 Task: Find connections with filter location San Bartolomé de Tirajana with filter topic #Lawwith filter profile language English with filter current company Usha International with filter school Kota Open University with filter industry Transportation, Logistics, Supply Chain and Storage with filter service category Trade Shows with filter keywords title Sales Analyst
Action: Mouse moved to (487, 55)
Screenshot: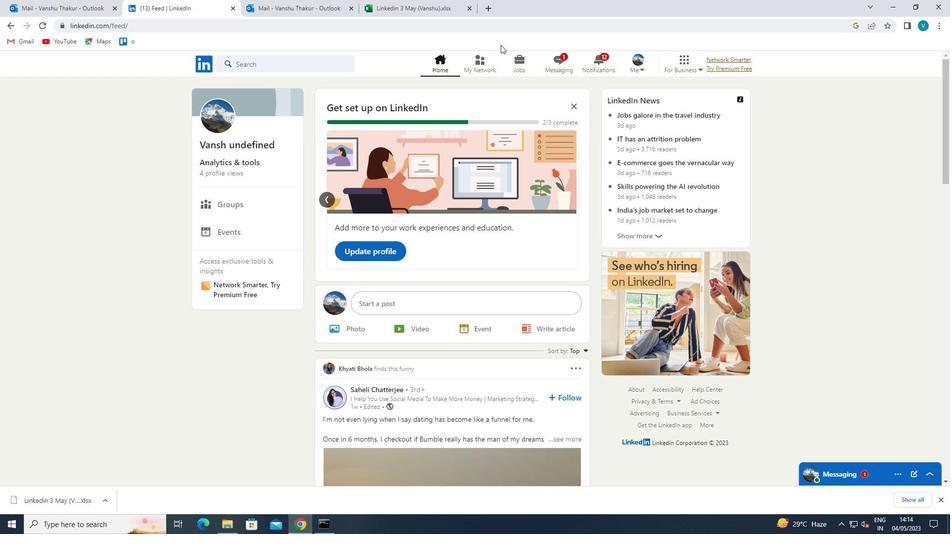 
Action: Mouse pressed left at (487, 55)
Screenshot: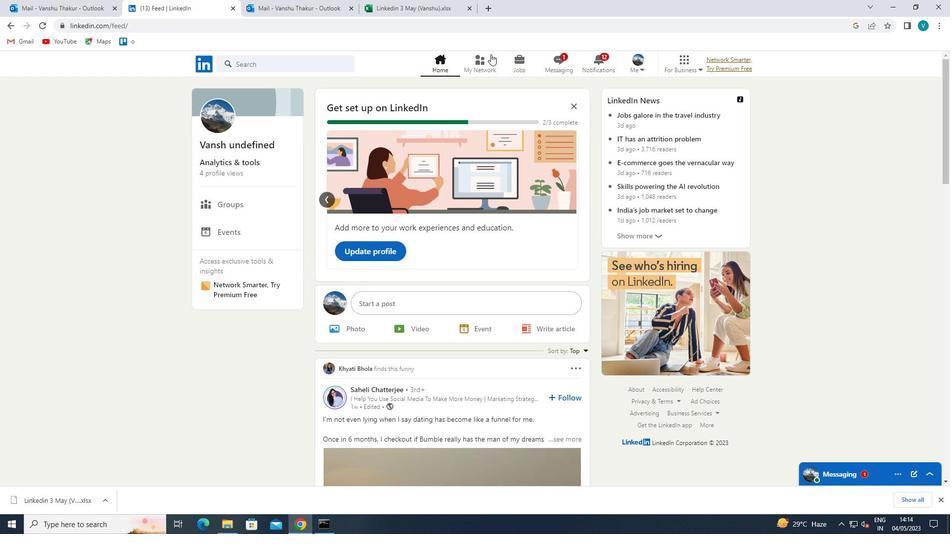 
Action: Mouse moved to (257, 121)
Screenshot: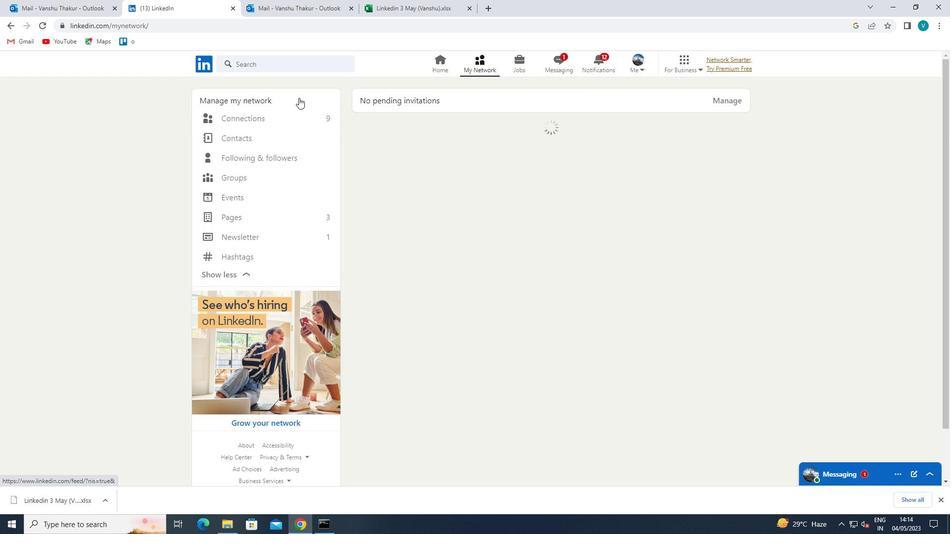 
Action: Mouse pressed left at (257, 121)
Screenshot: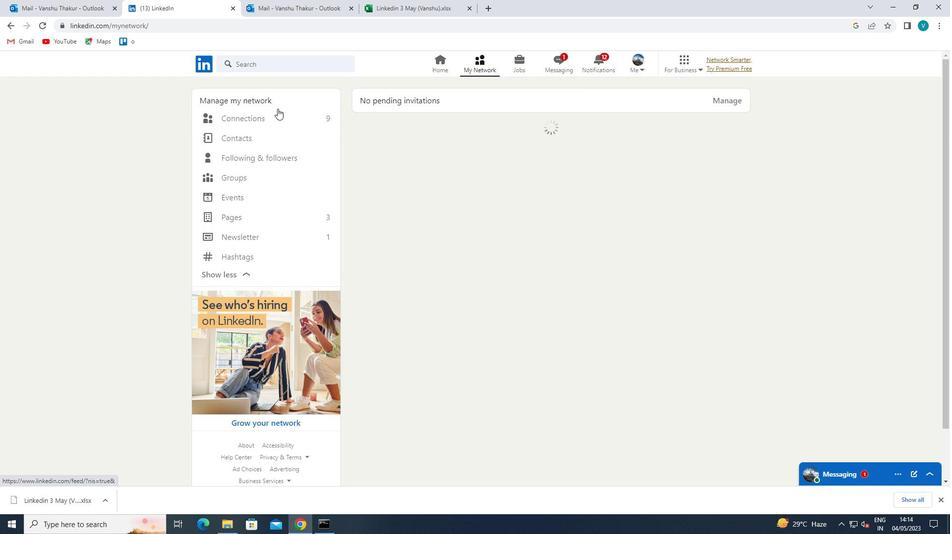 
Action: Mouse moved to (534, 120)
Screenshot: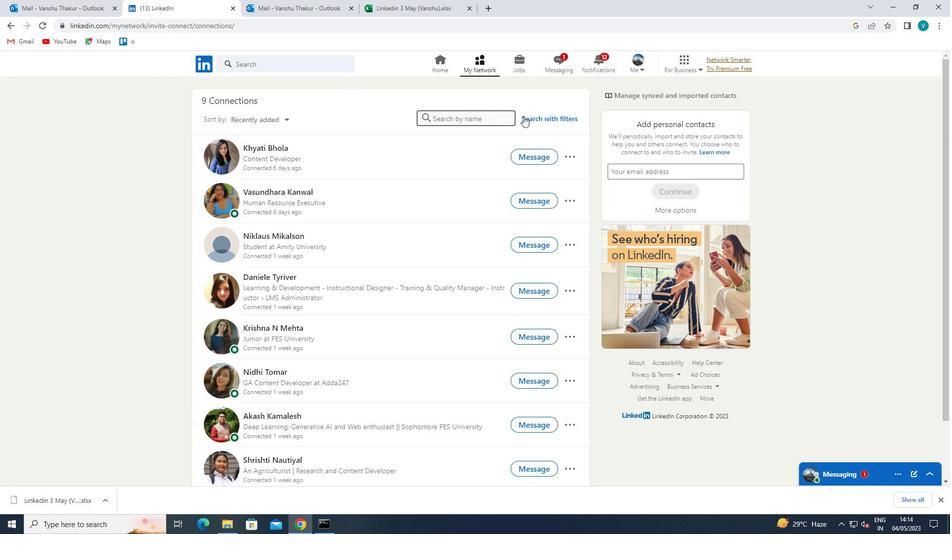 
Action: Mouse pressed left at (534, 120)
Screenshot: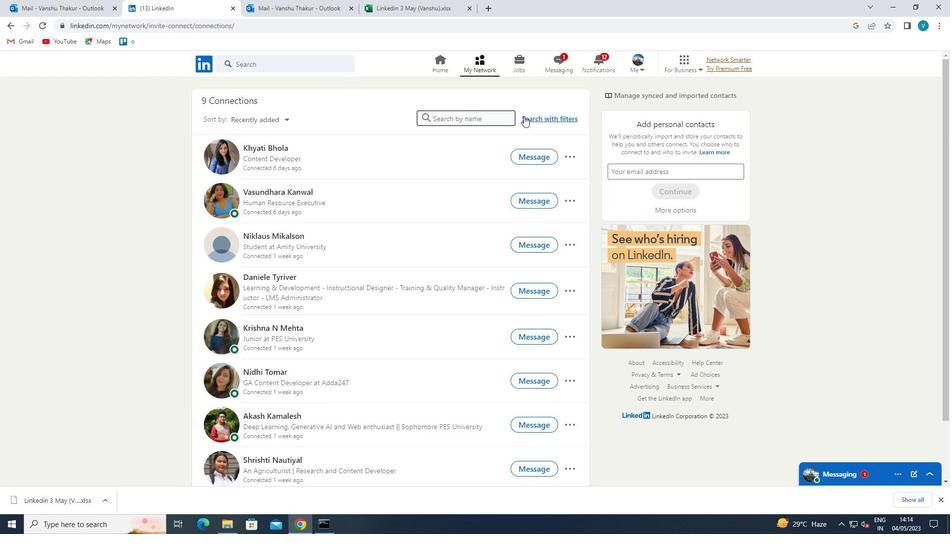 
Action: Mouse moved to (479, 94)
Screenshot: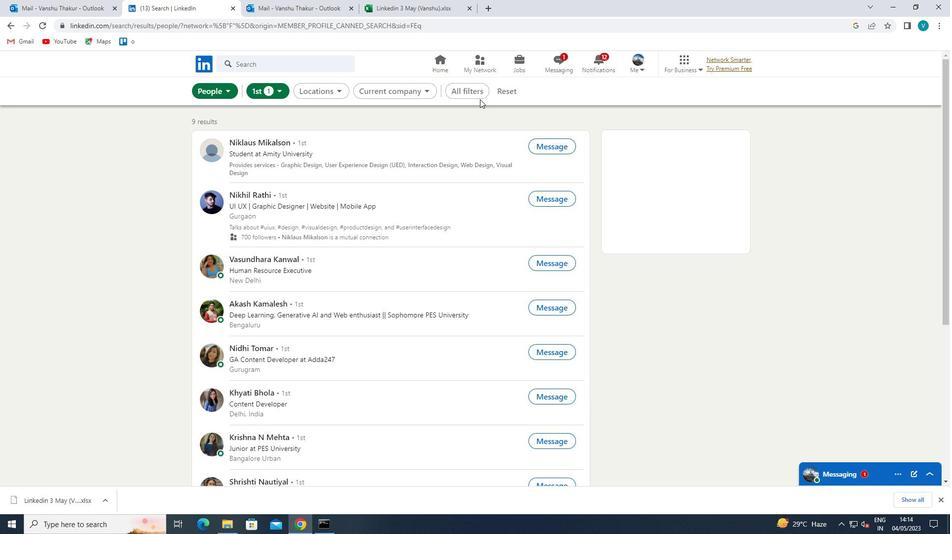
Action: Mouse pressed left at (479, 94)
Screenshot: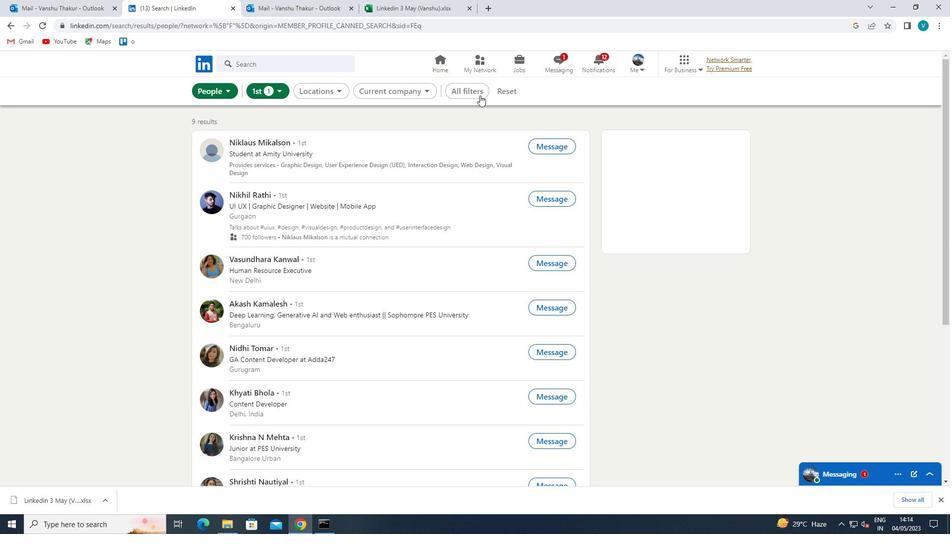 
Action: Mouse moved to (776, 261)
Screenshot: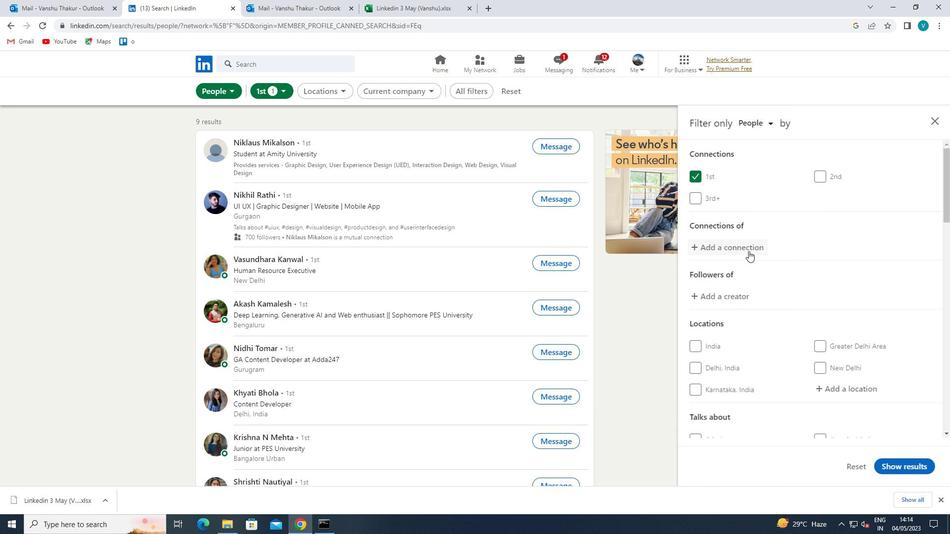 
Action: Mouse scrolled (776, 260) with delta (0, 0)
Screenshot: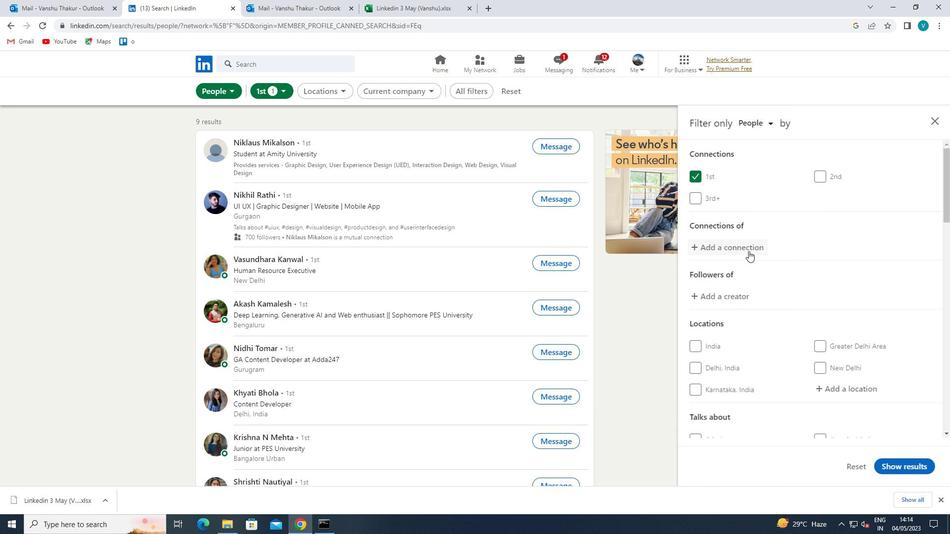 
Action: Mouse moved to (782, 264)
Screenshot: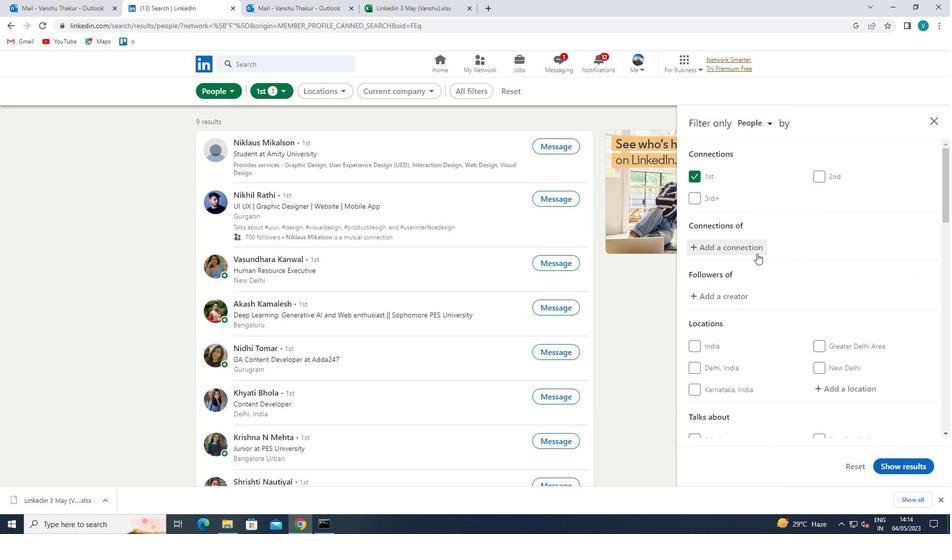 
Action: Mouse scrolled (782, 264) with delta (0, 0)
Screenshot: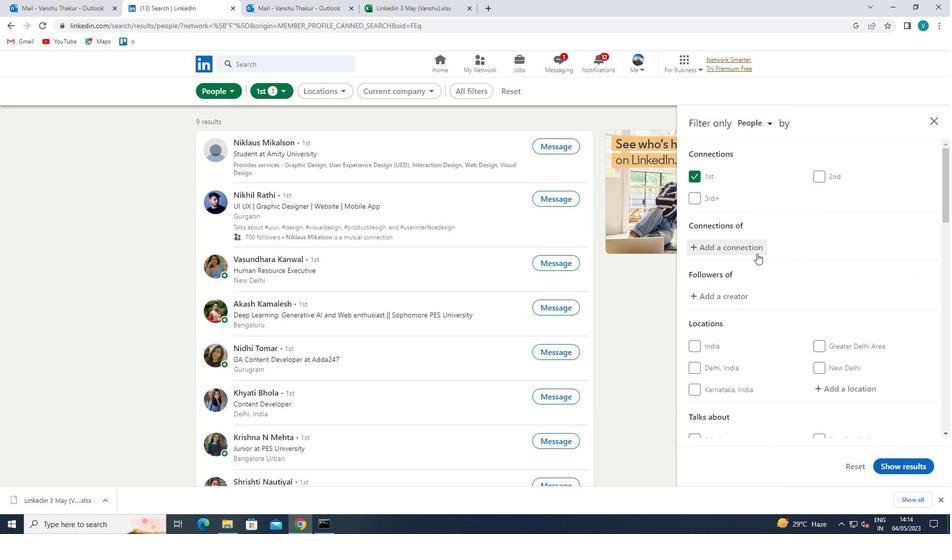 
Action: Mouse moved to (831, 296)
Screenshot: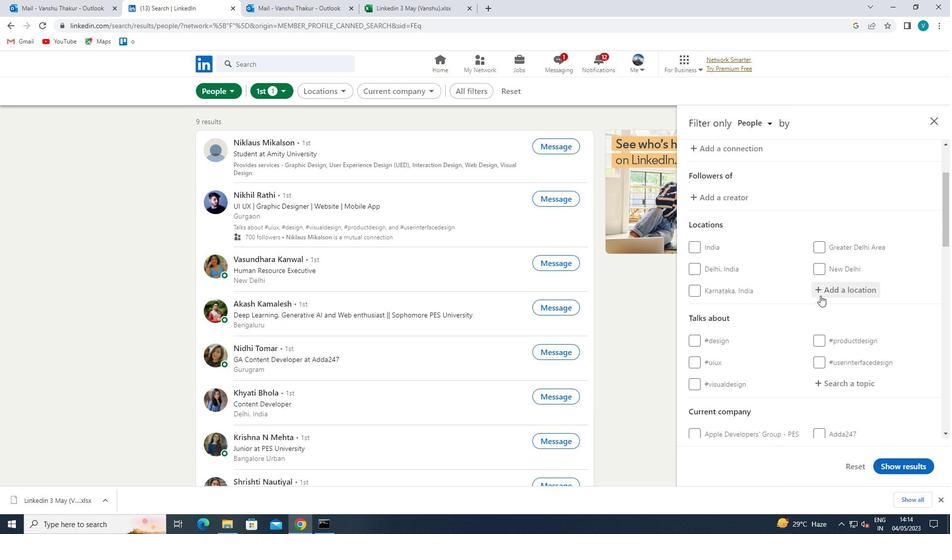 
Action: Mouse pressed left at (831, 296)
Screenshot: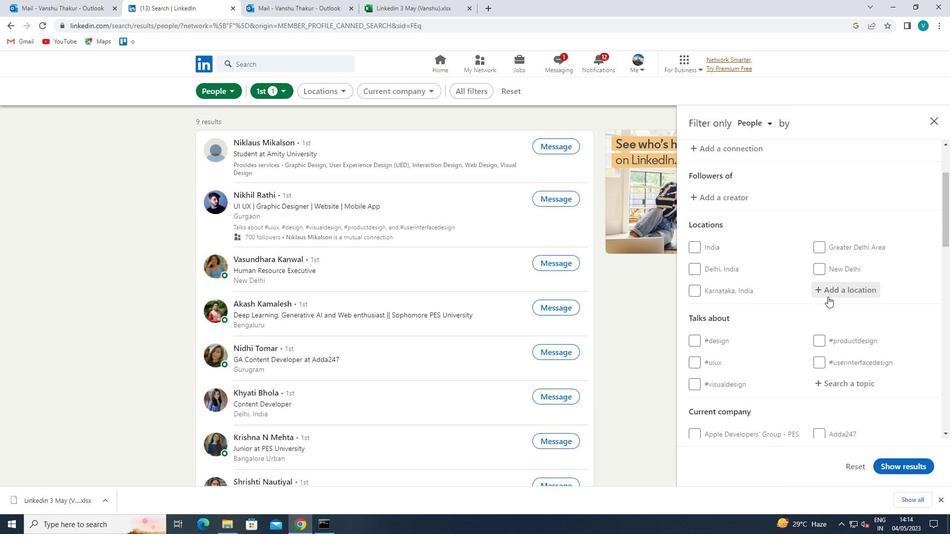
Action: Mouse moved to (774, 256)
Screenshot: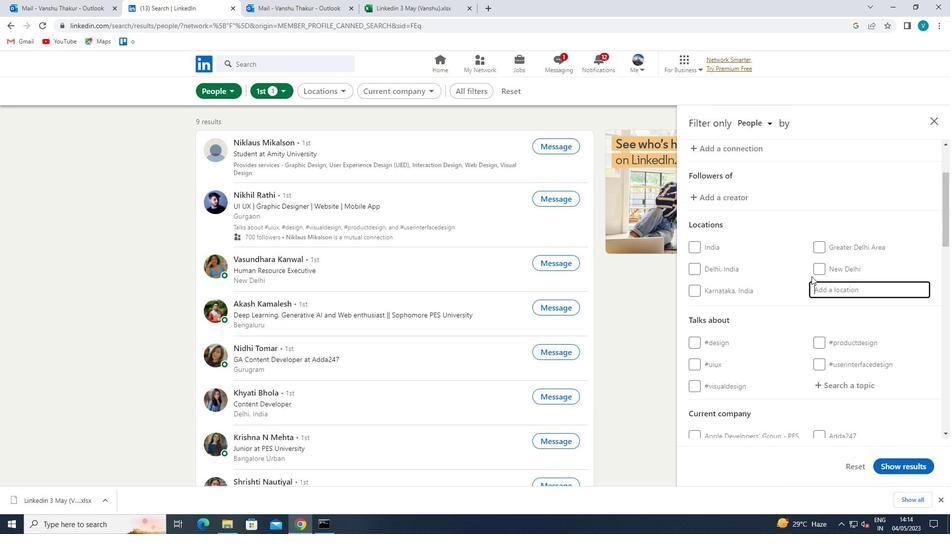 
Action: Key pressed <Key.shift>SAN<Key.space><Key.shift>BARTOLOME
Screenshot: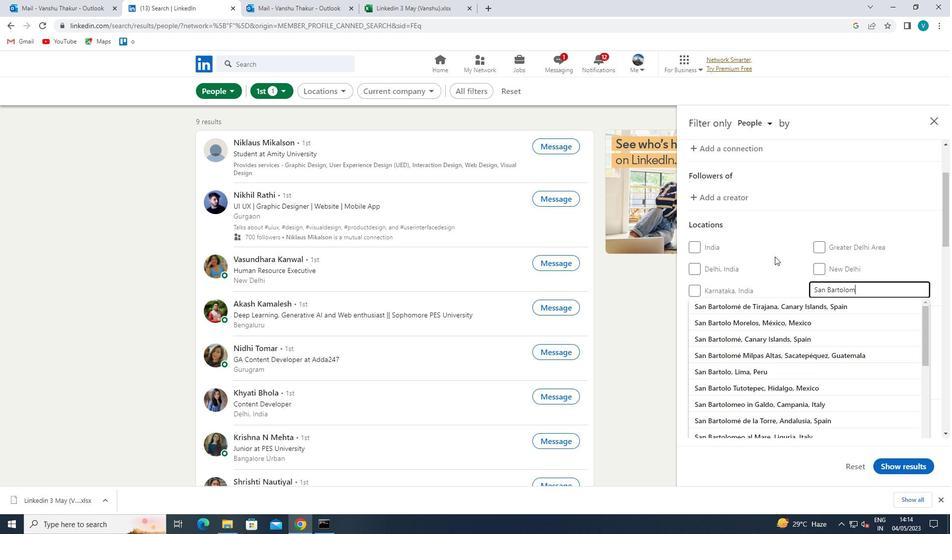 
Action: Mouse moved to (765, 302)
Screenshot: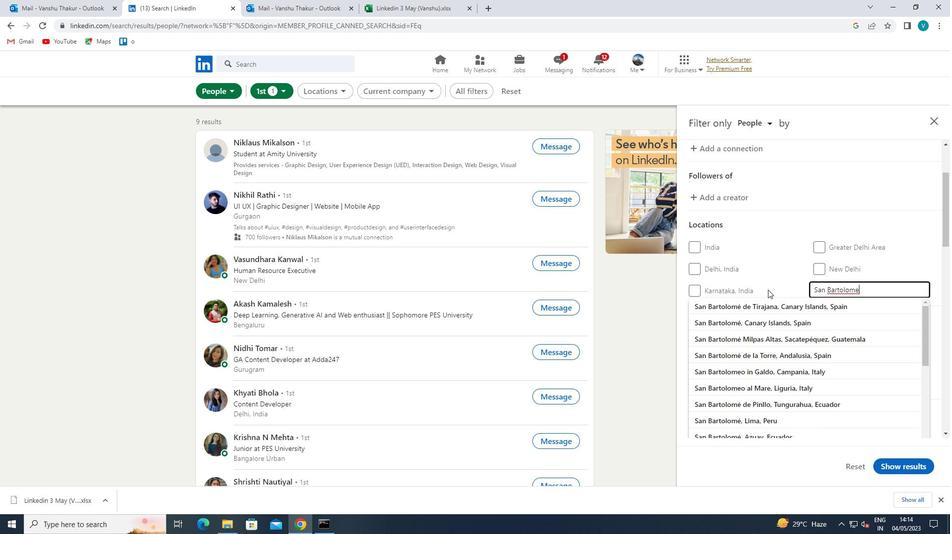 
Action: Mouse pressed left at (765, 302)
Screenshot: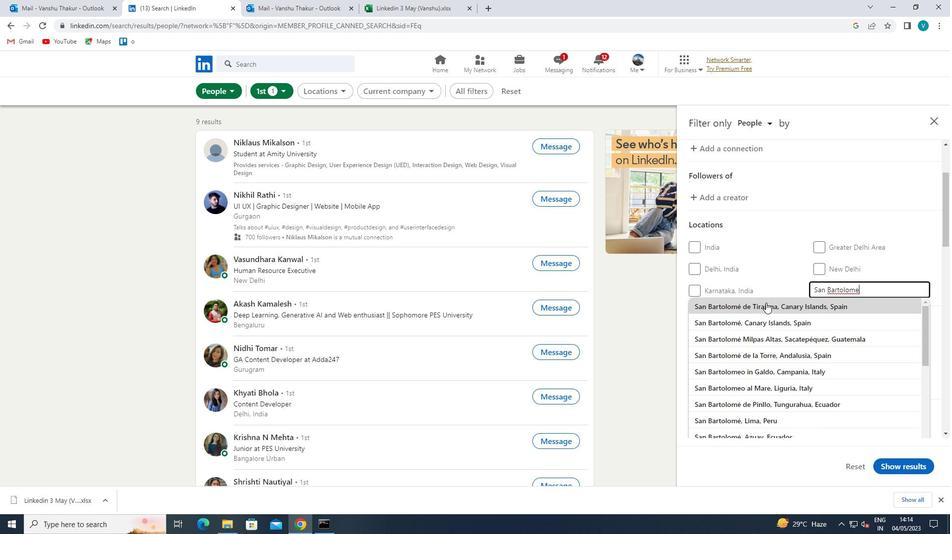 
Action: Mouse moved to (778, 306)
Screenshot: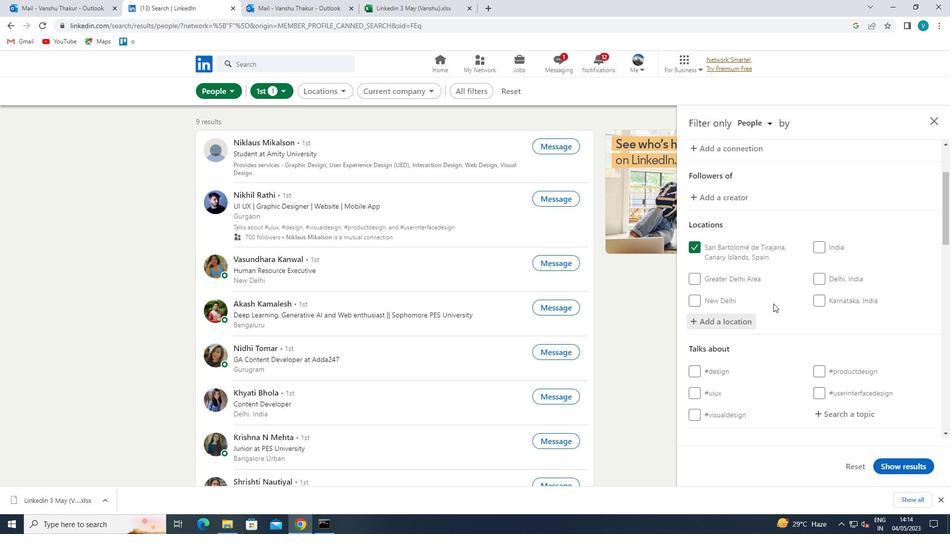 
Action: Mouse scrolled (778, 305) with delta (0, 0)
Screenshot: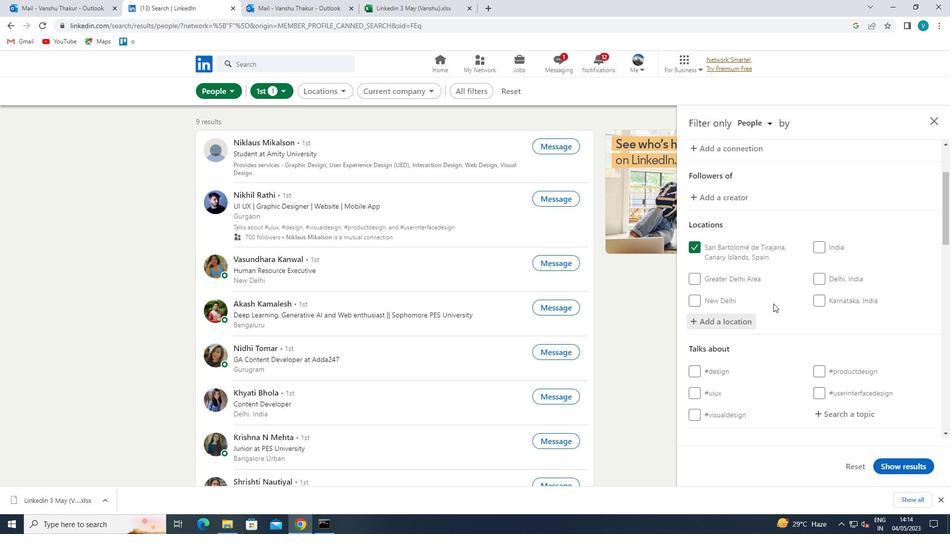 
Action: Mouse moved to (782, 308)
Screenshot: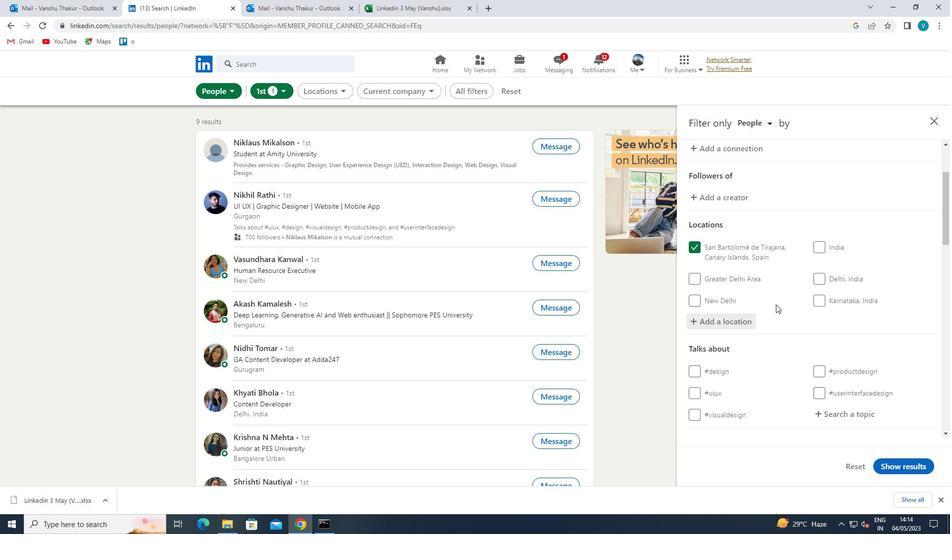 
Action: Mouse scrolled (782, 308) with delta (0, 0)
Screenshot: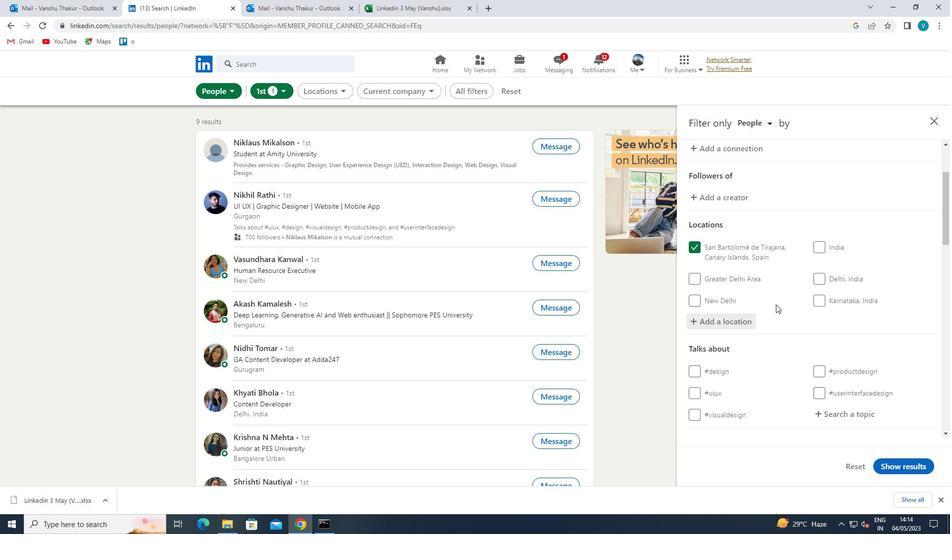 
Action: Mouse moved to (841, 318)
Screenshot: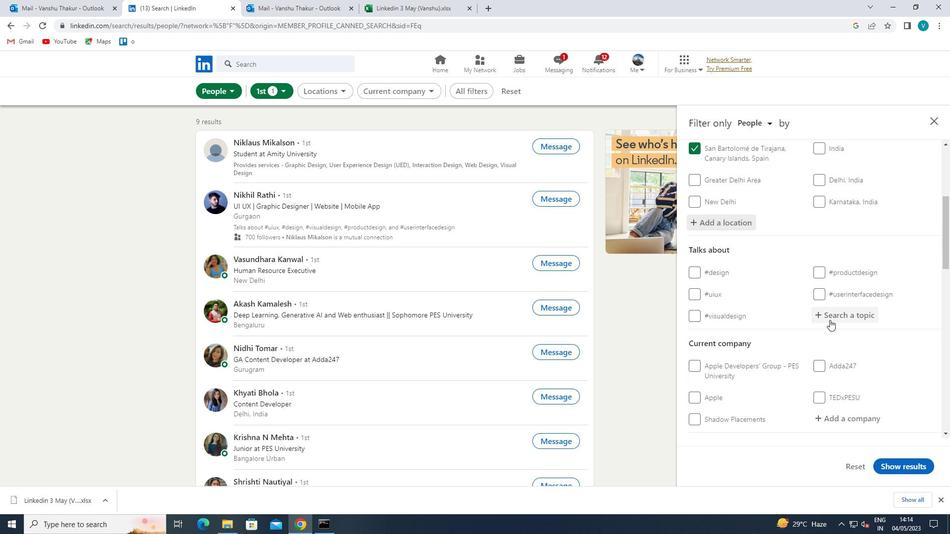 
Action: Mouse pressed left at (841, 318)
Screenshot: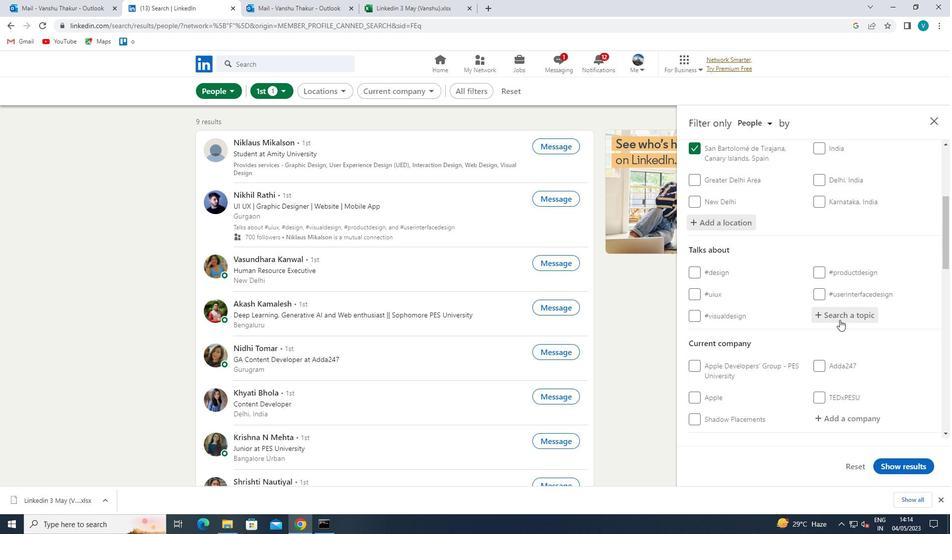 
Action: Mouse moved to (818, 304)
Screenshot: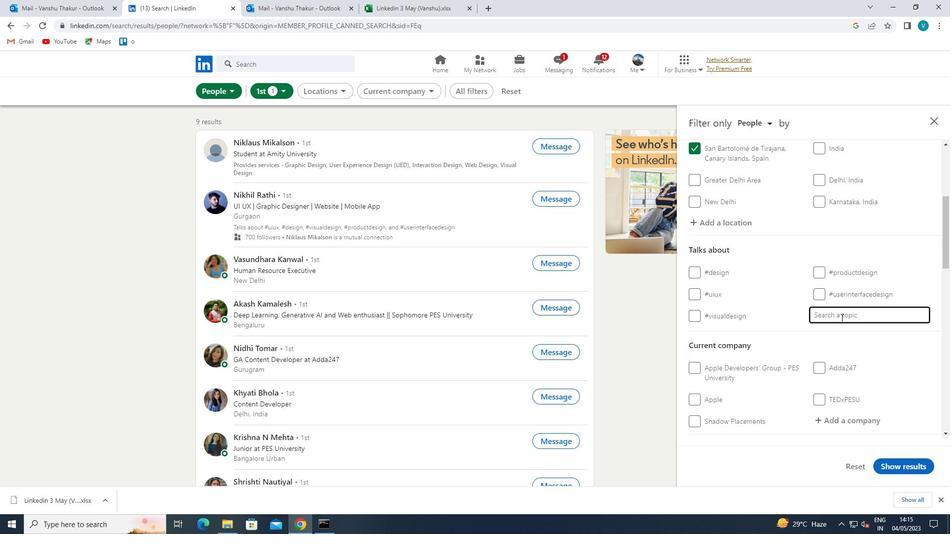 
Action: Key pressed <Key.shift>LAW
Screenshot: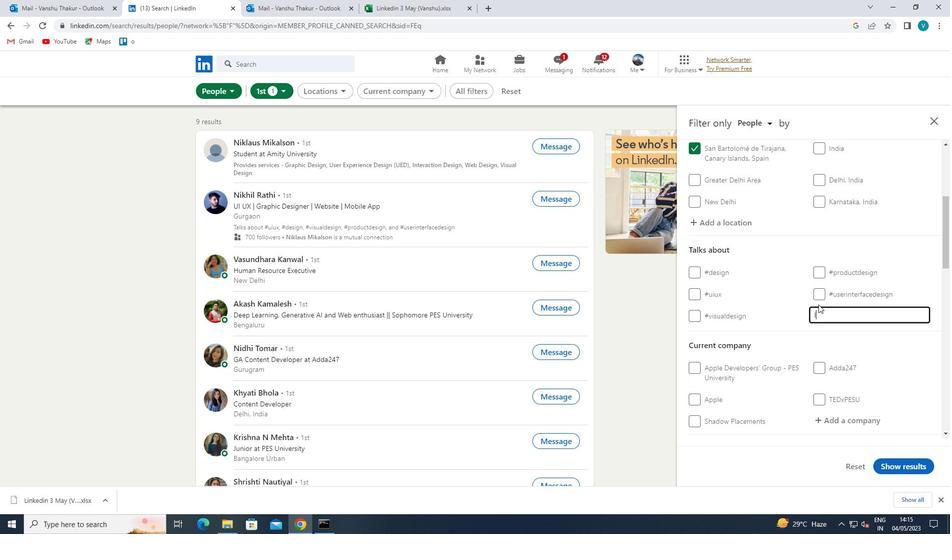 
Action: Mouse moved to (750, 325)
Screenshot: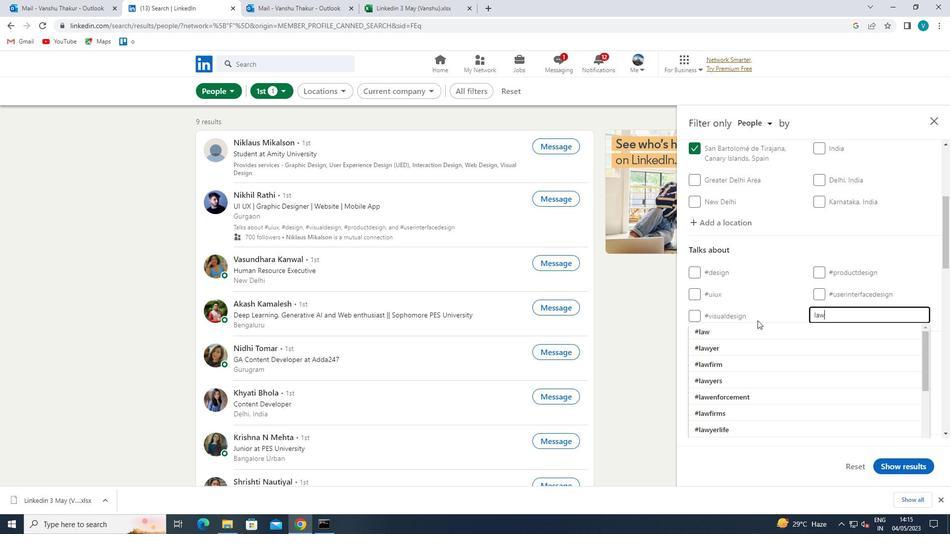 
Action: Mouse pressed left at (750, 325)
Screenshot: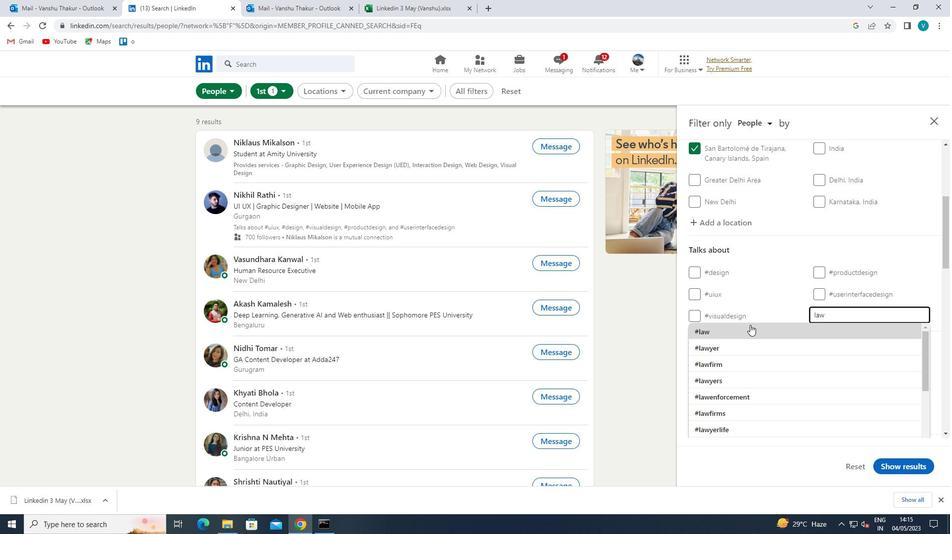 
Action: Mouse moved to (751, 325)
Screenshot: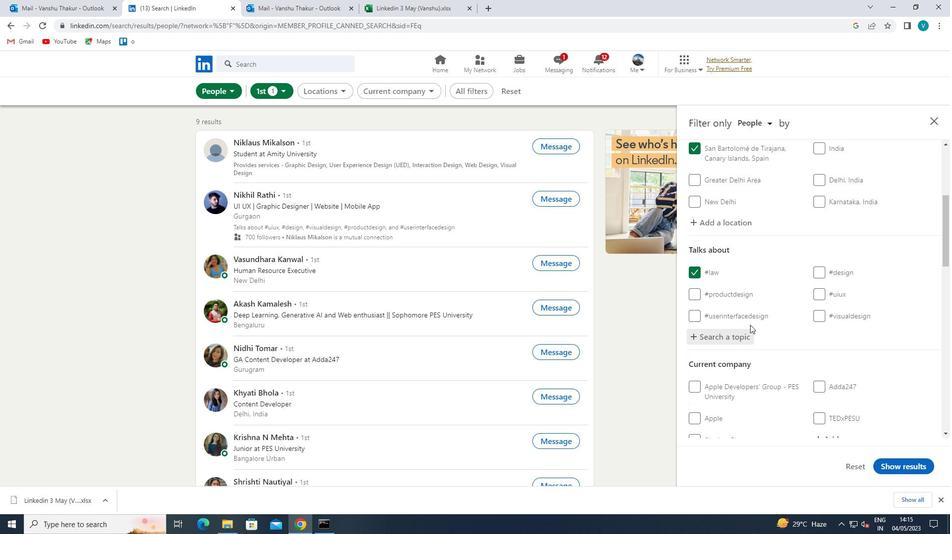 
Action: Mouse scrolled (751, 324) with delta (0, 0)
Screenshot: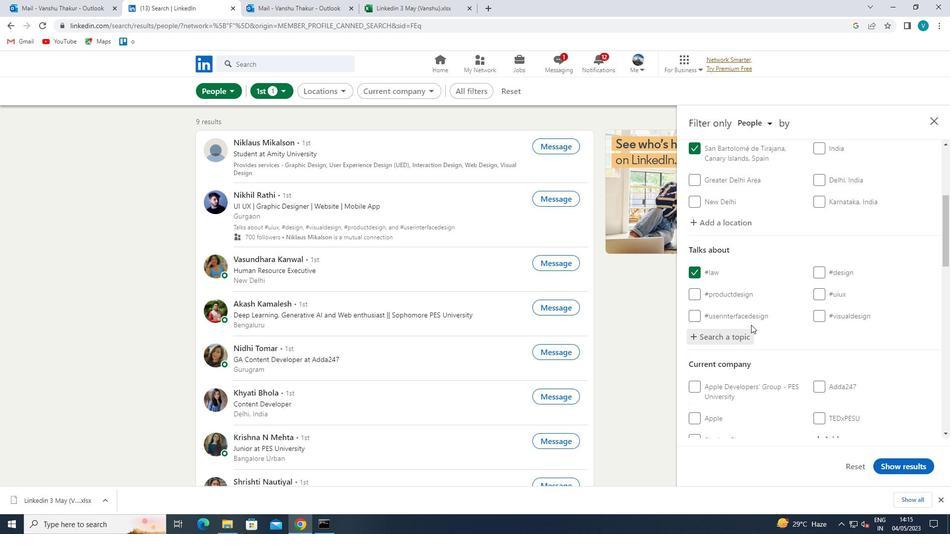 
Action: Mouse scrolled (751, 324) with delta (0, 0)
Screenshot: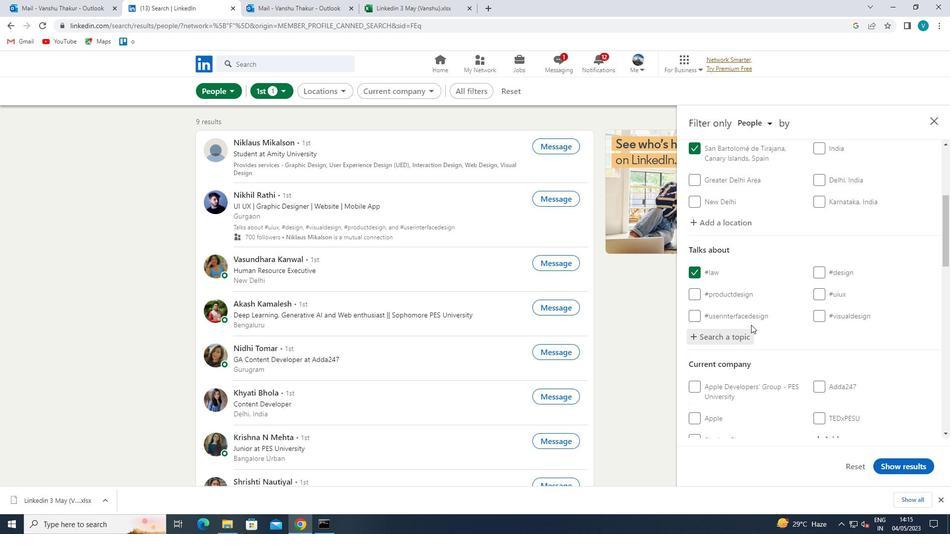 
Action: Mouse scrolled (751, 324) with delta (0, 0)
Screenshot: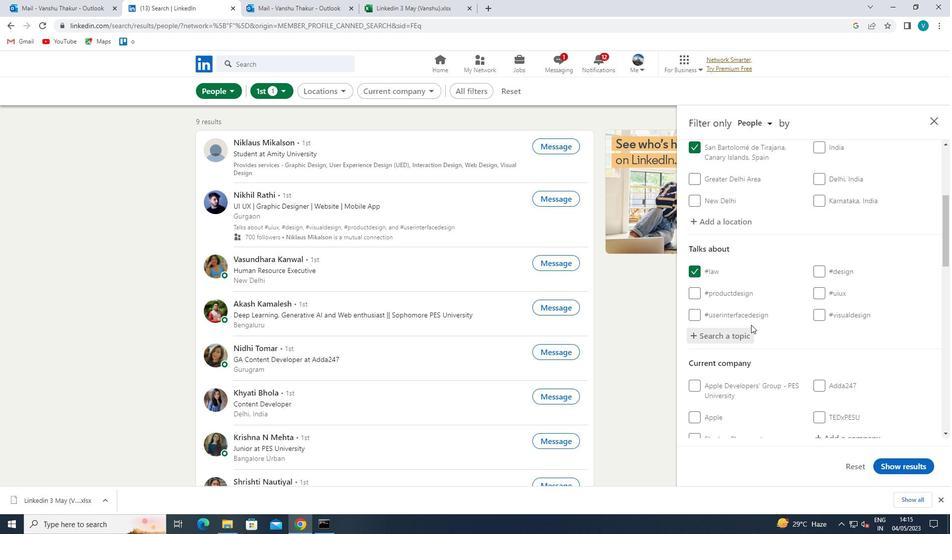 
Action: Mouse scrolled (751, 324) with delta (0, 0)
Screenshot: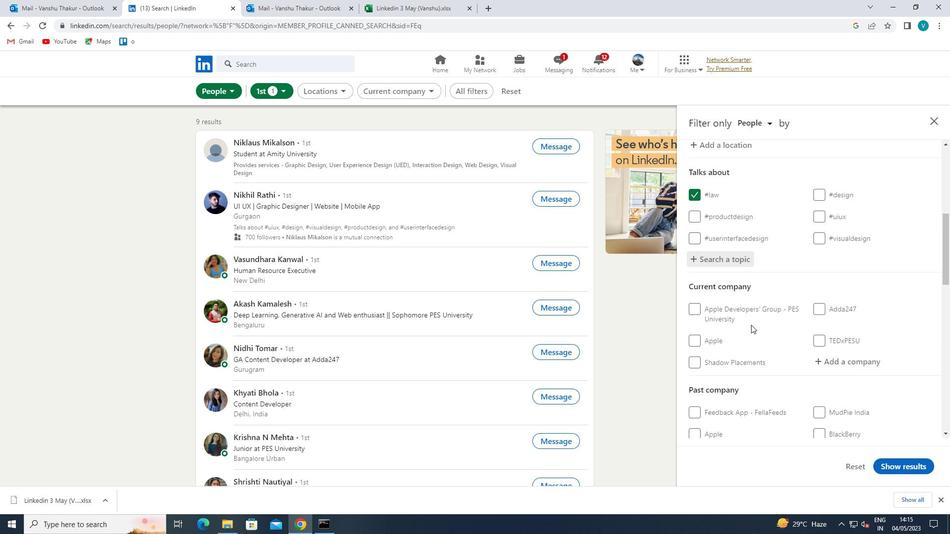 
Action: Mouse scrolled (751, 324) with delta (0, 0)
Screenshot: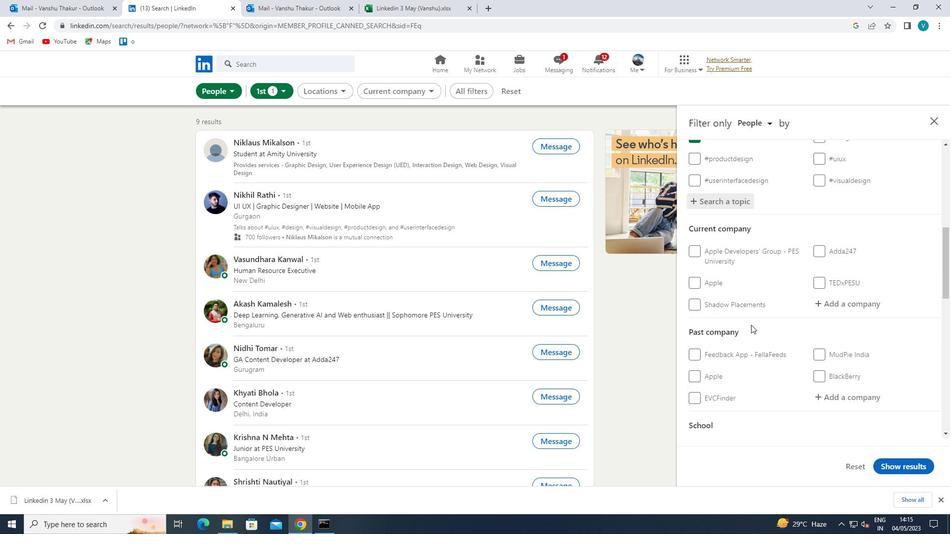 
Action: Mouse scrolled (751, 324) with delta (0, 0)
Screenshot: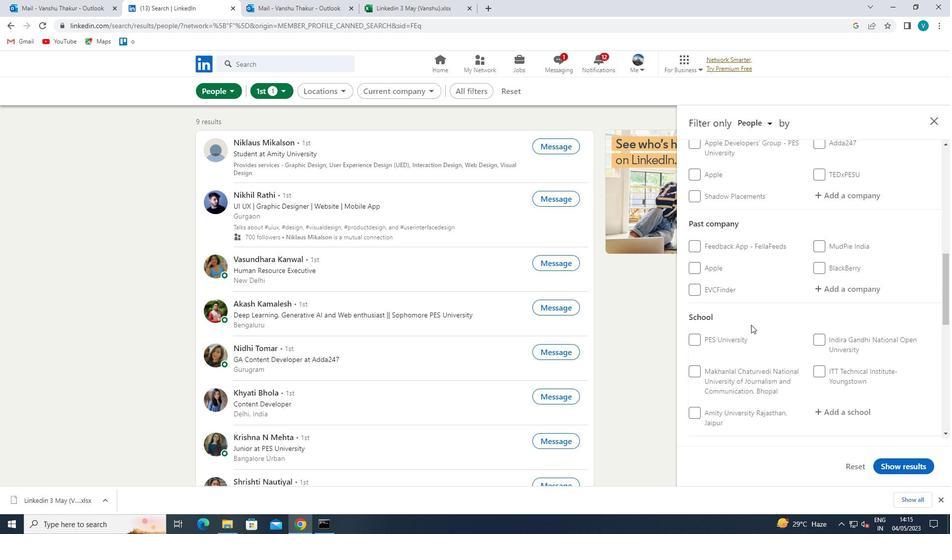 
Action: Mouse scrolled (751, 324) with delta (0, 0)
Screenshot: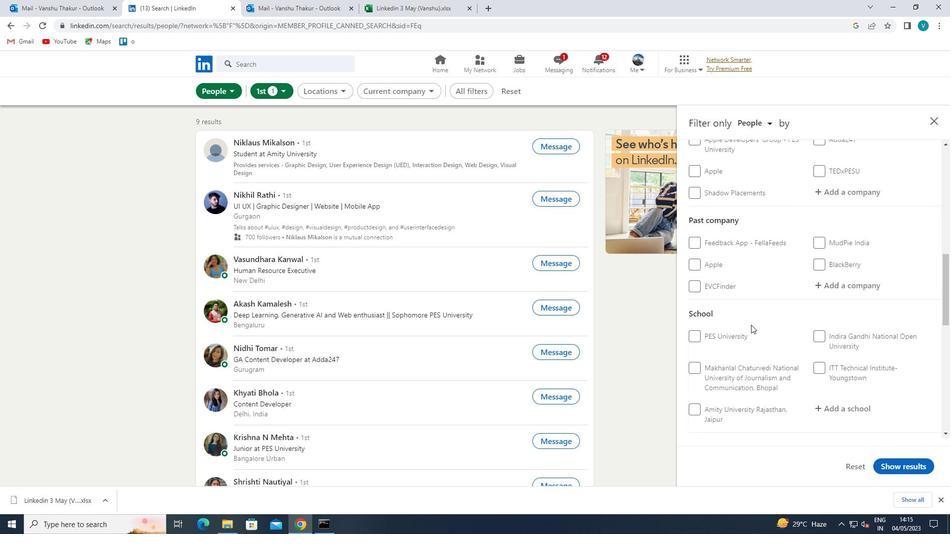 
Action: Mouse scrolled (751, 324) with delta (0, 0)
Screenshot: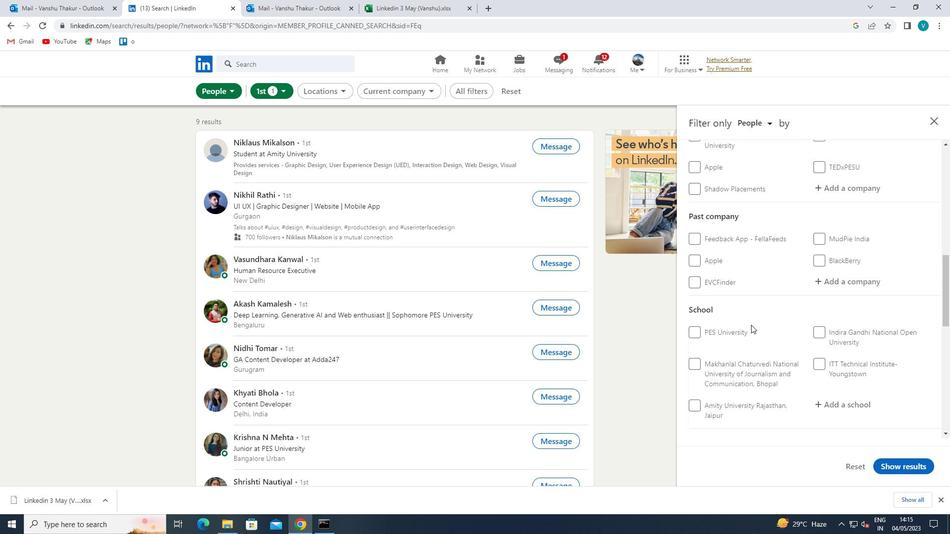 
Action: Mouse moved to (737, 346)
Screenshot: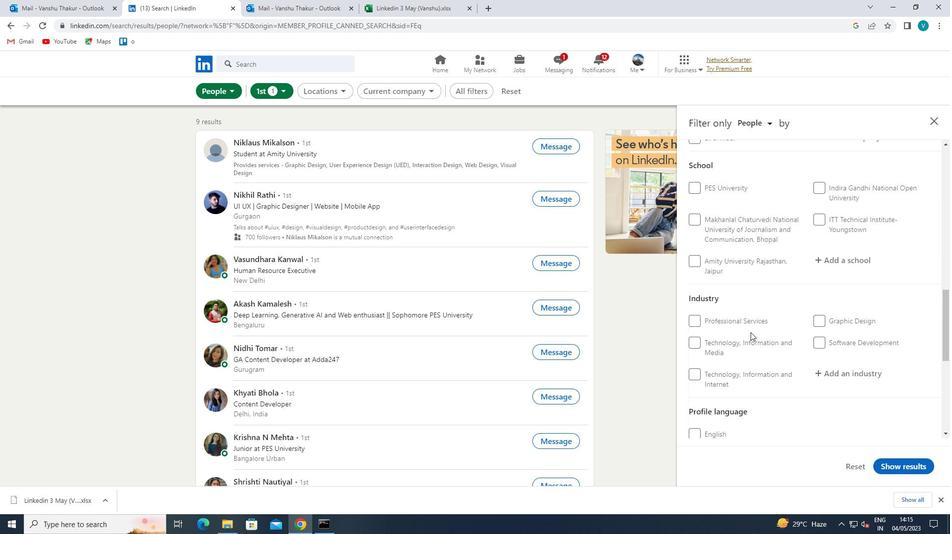 
Action: Mouse scrolled (737, 345) with delta (0, 0)
Screenshot: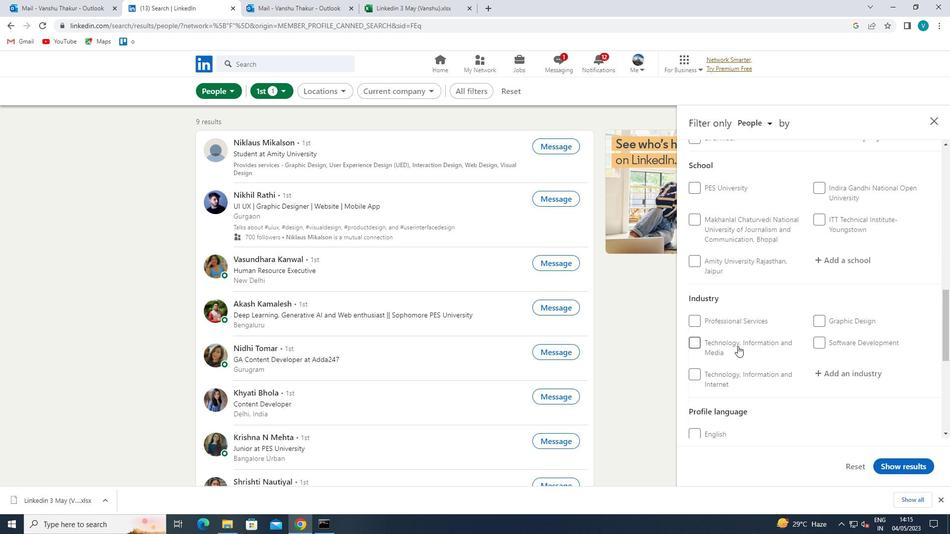 
Action: Mouse scrolled (737, 345) with delta (0, 0)
Screenshot: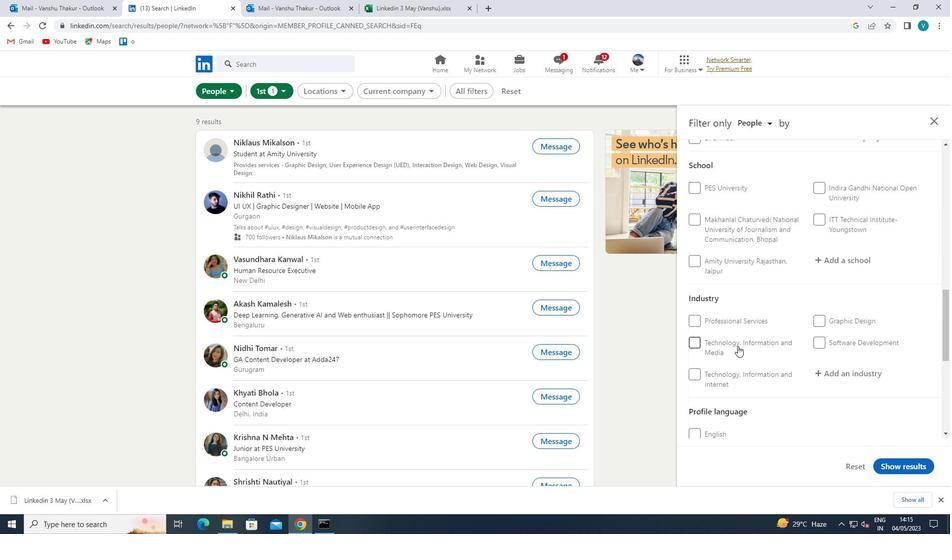 
Action: Mouse moved to (696, 335)
Screenshot: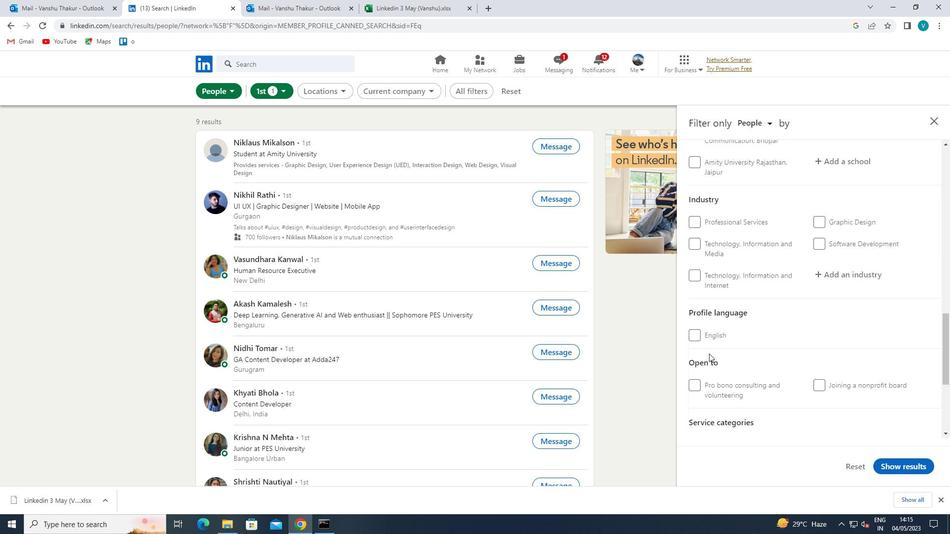 
Action: Mouse pressed left at (696, 335)
Screenshot: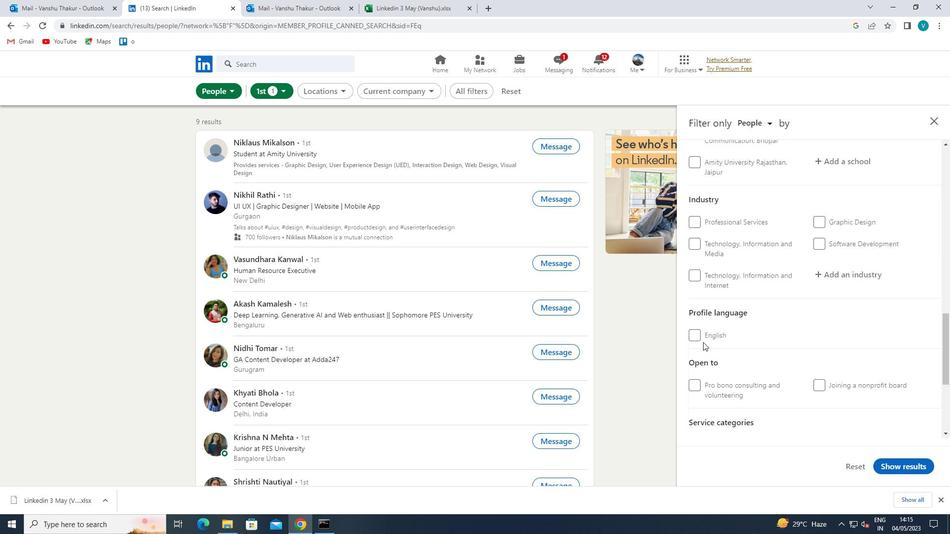 
Action: Mouse moved to (802, 347)
Screenshot: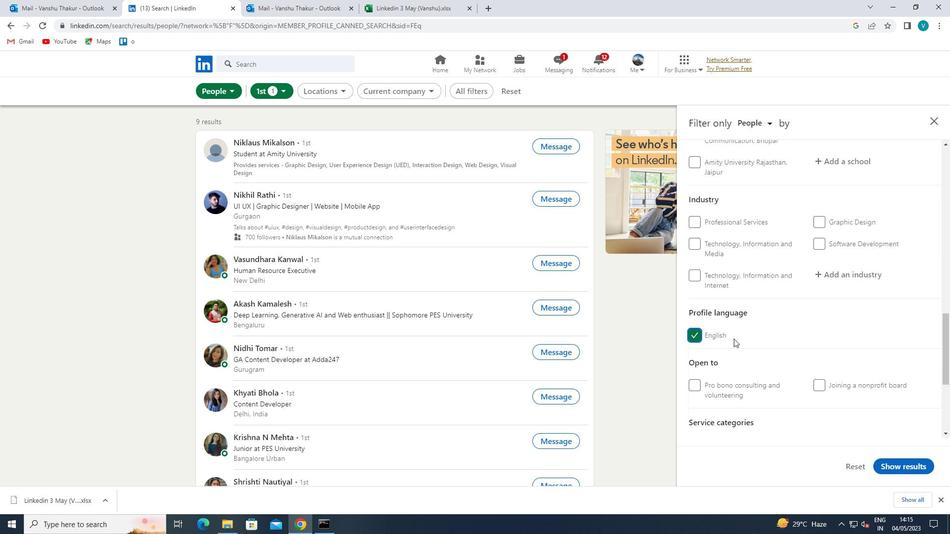 
Action: Mouse scrolled (802, 348) with delta (0, 0)
Screenshot: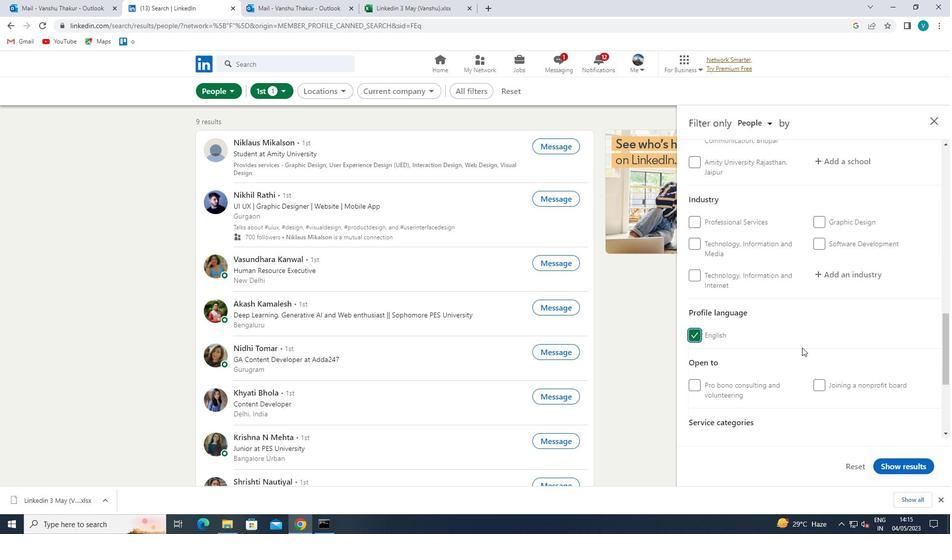 
Action: Mouse scrolled (802, 348) with delta (0, 0)
Screenshot: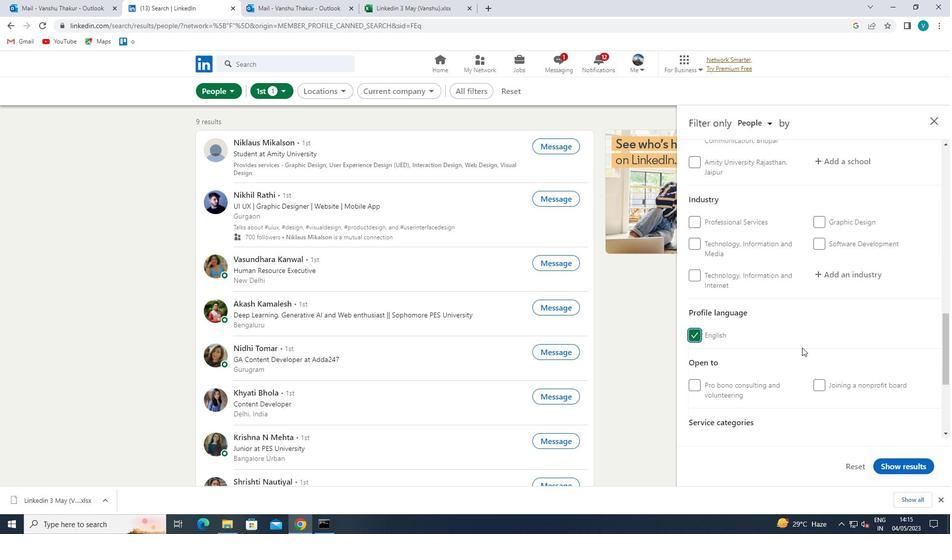 
Action: Mouse moved to (802, 347)
Screenshot: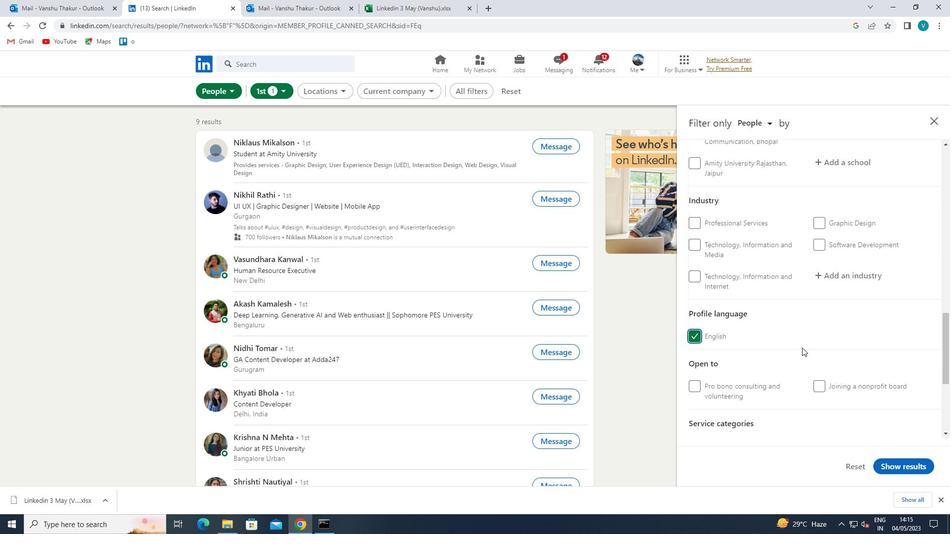 
Action: Mouse scrolled (802, 348) with delta (0, 0)
Screenshot: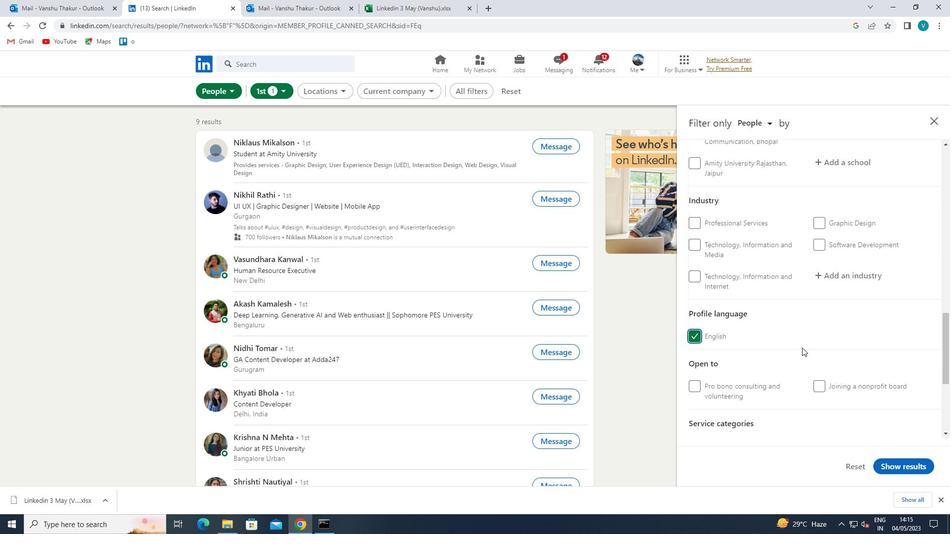 
Action: Mouse scrolled (802, 348) with delta (0, 0)
Screenshot: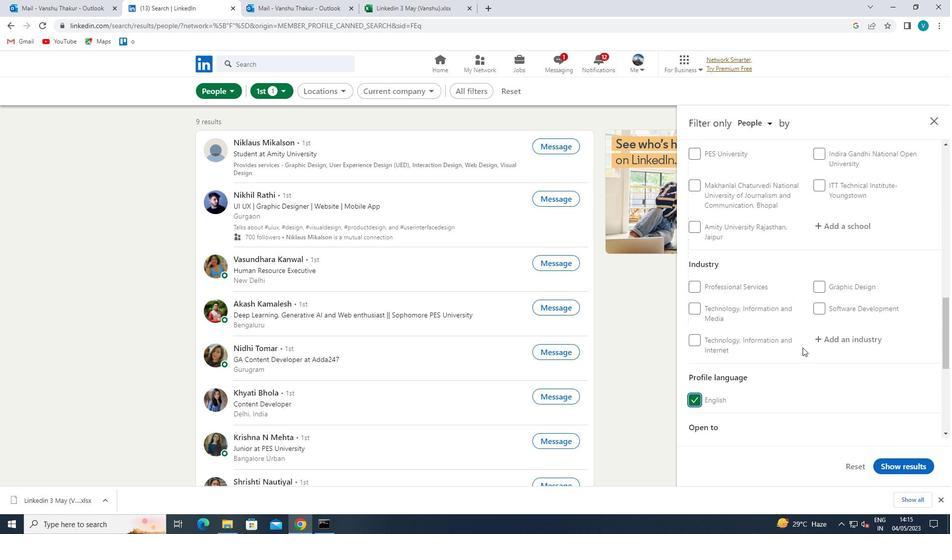 
Action: Mouse scrolled (802, 348) with delta (0, 0)
Screenshot: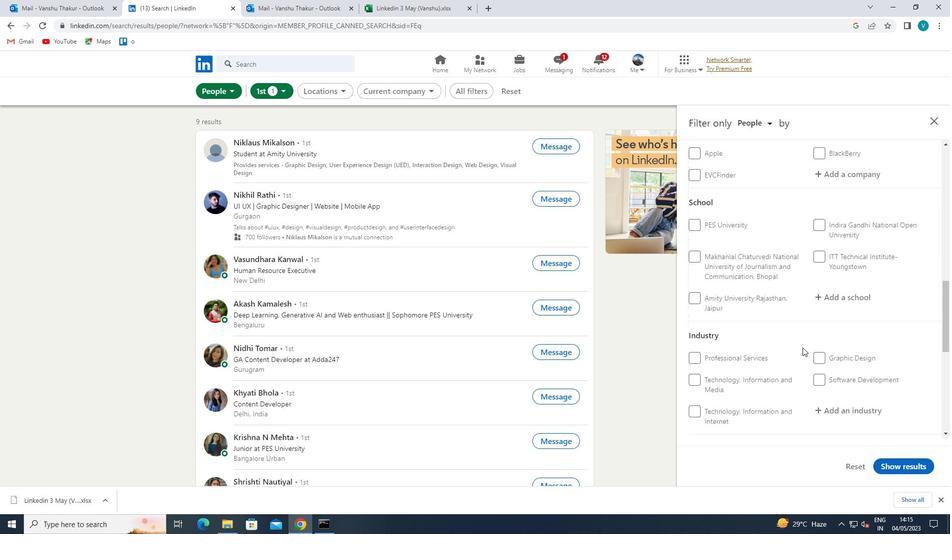 
Action: Mouse scrolled (802, 348) with delta (0, 0)
Screenshot: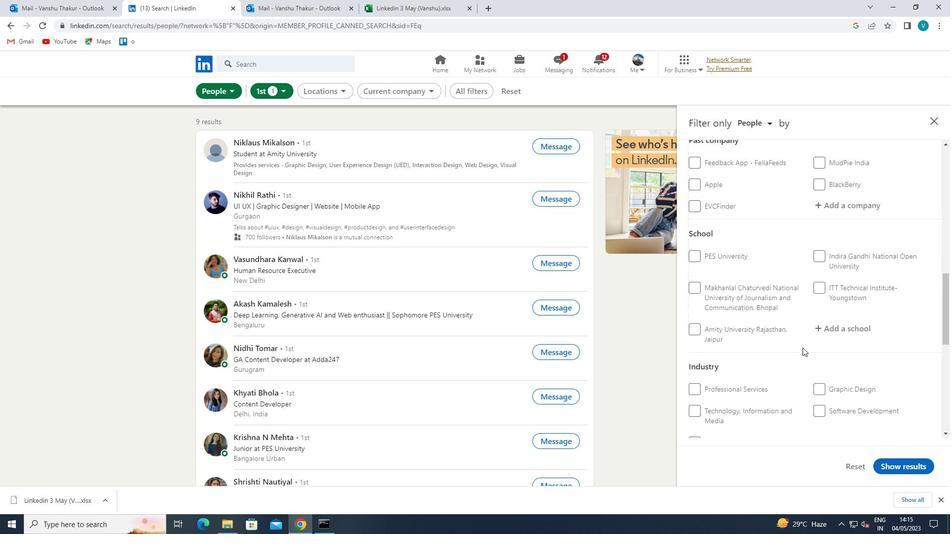 
Action: Mouse moved to (858, 238)
Screenshot: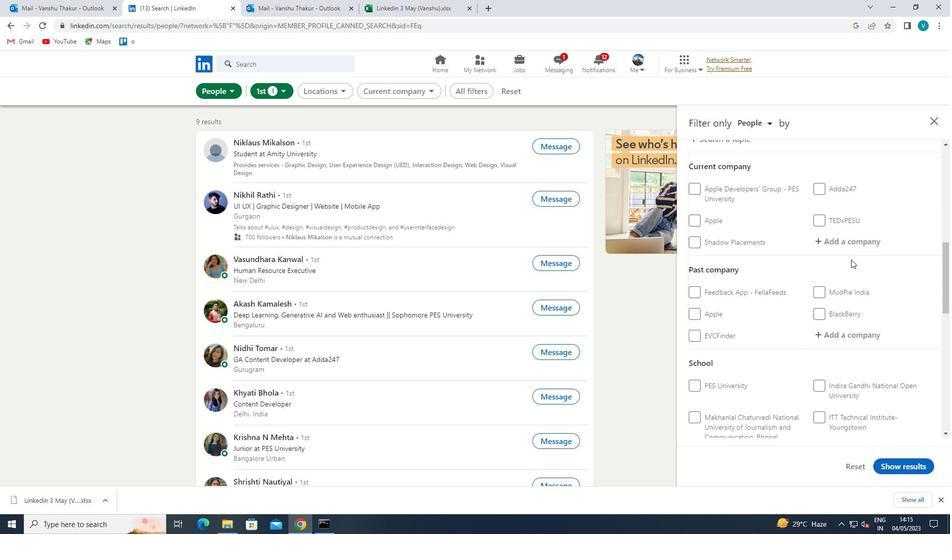 
Action: Mouse pressed left at (858, 238)
Screenshot: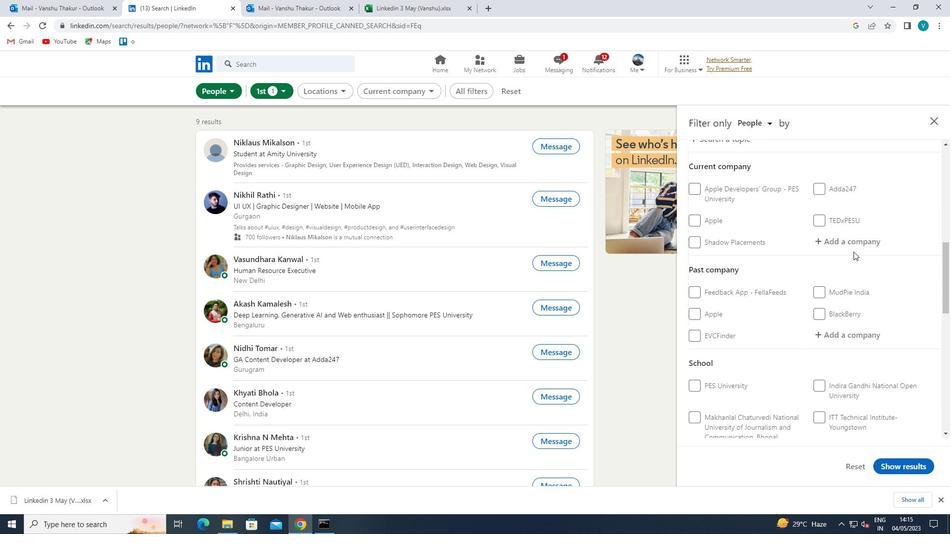 
Action: Mouse moved to (794, 203)
Screenshot: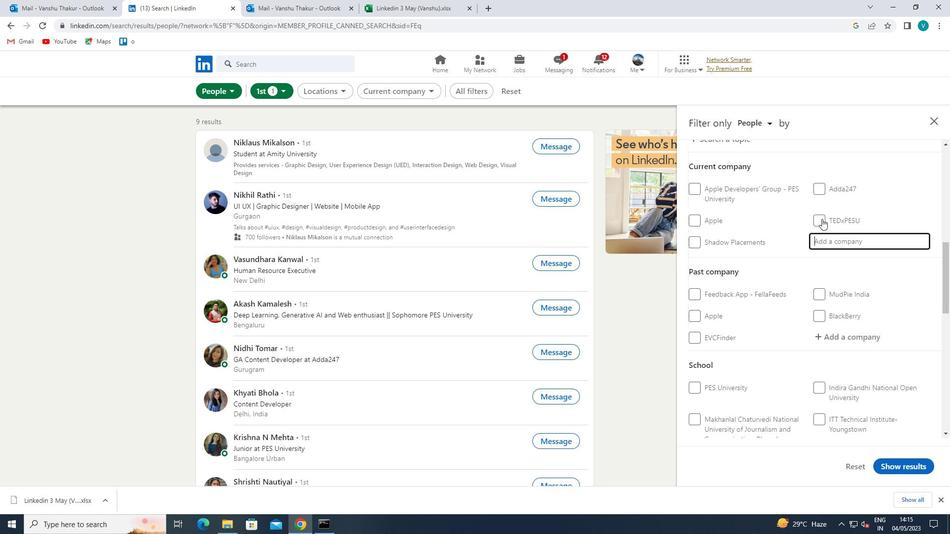 
Action: Key pressed <Key.shift>USHAB<Key.backspace><Key.space>
Screenshot: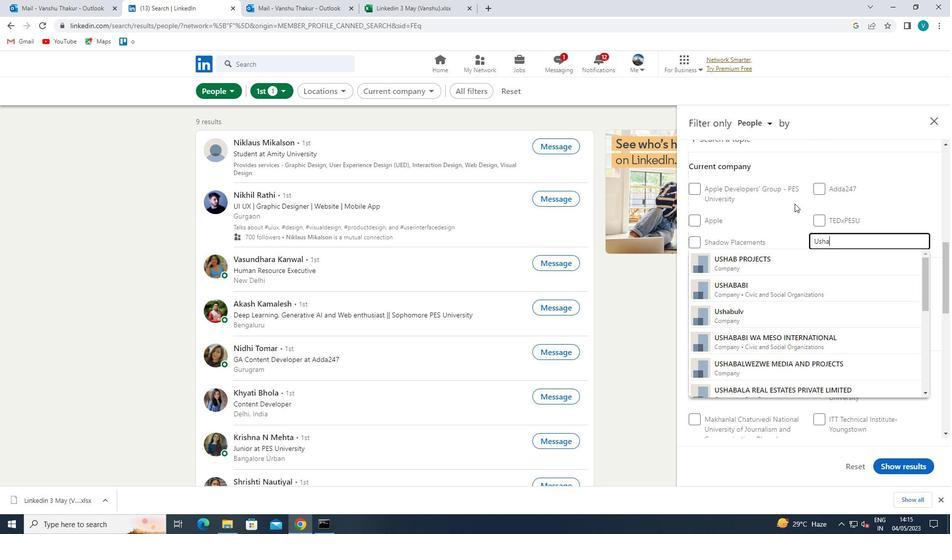 
Action: Mouse moved to (790, 262)
Screenshot: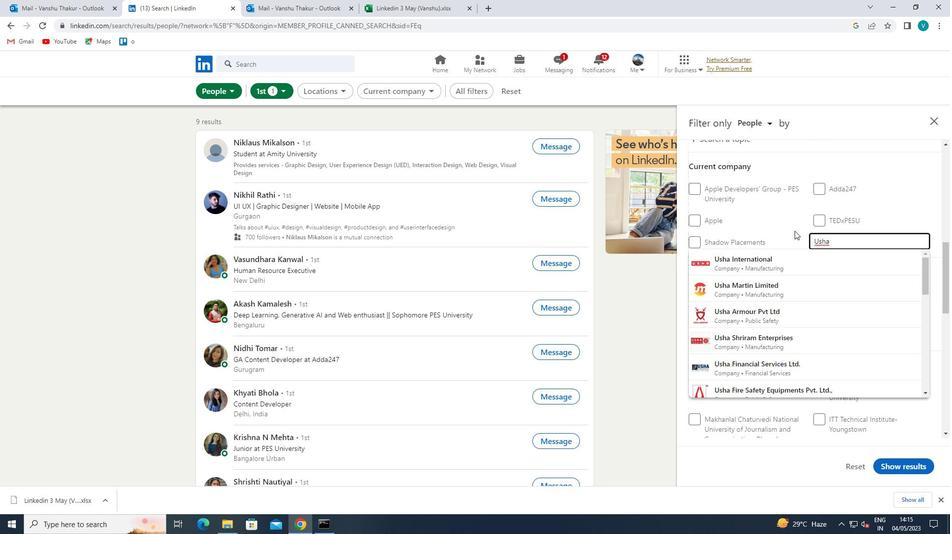 
Action: Mouse pressed left at (790, 262)
Screenshot: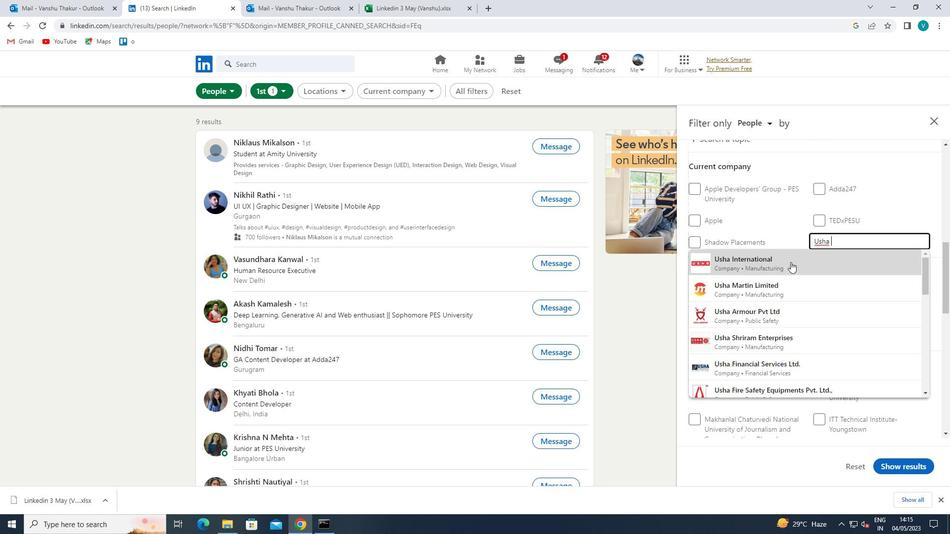 
Action: Mouse moved to (790, 262)
Screenshot: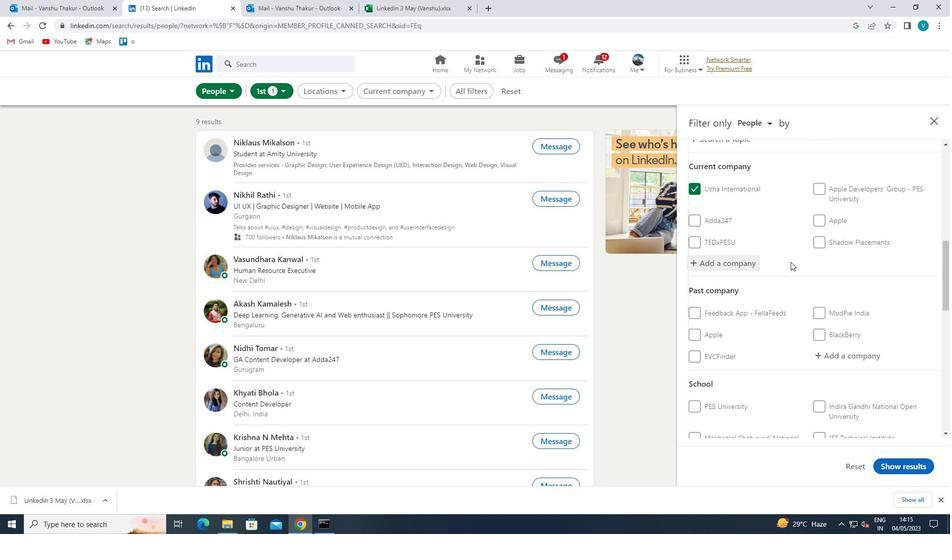 
Action: Mouse scrolled (790, 261) with delta (0, 0)
Screenshot: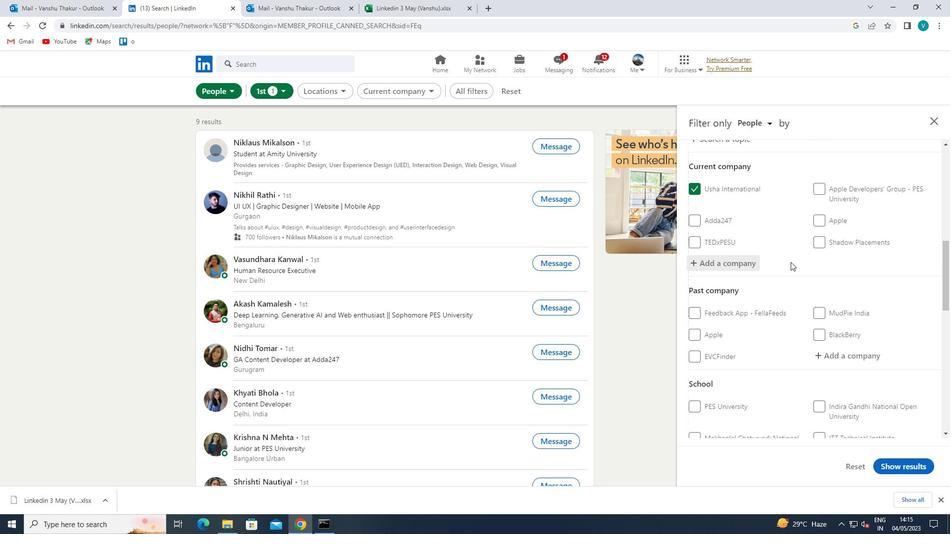 
Action: Mouse scrolled (790, 261) with delta (0, 0)
Screenshot: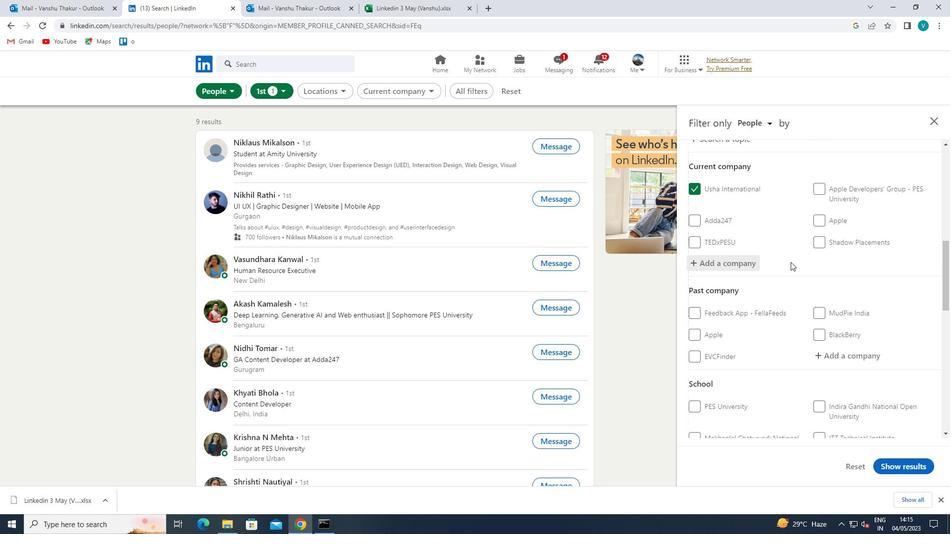 
Action: Mouse scrolled (790, 261) with delta (0, 0)
Screenshot: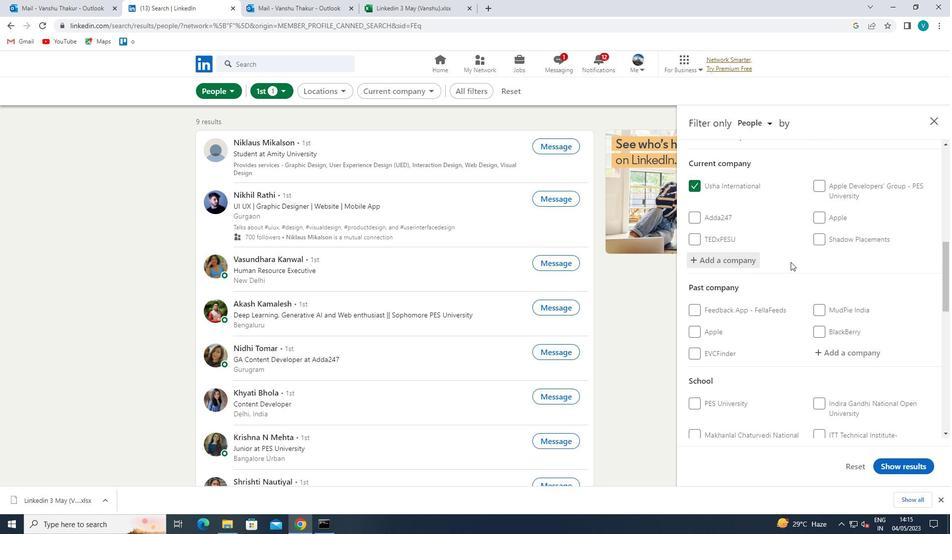 
Action: Mouse moved to (839, 333)
Screenshot: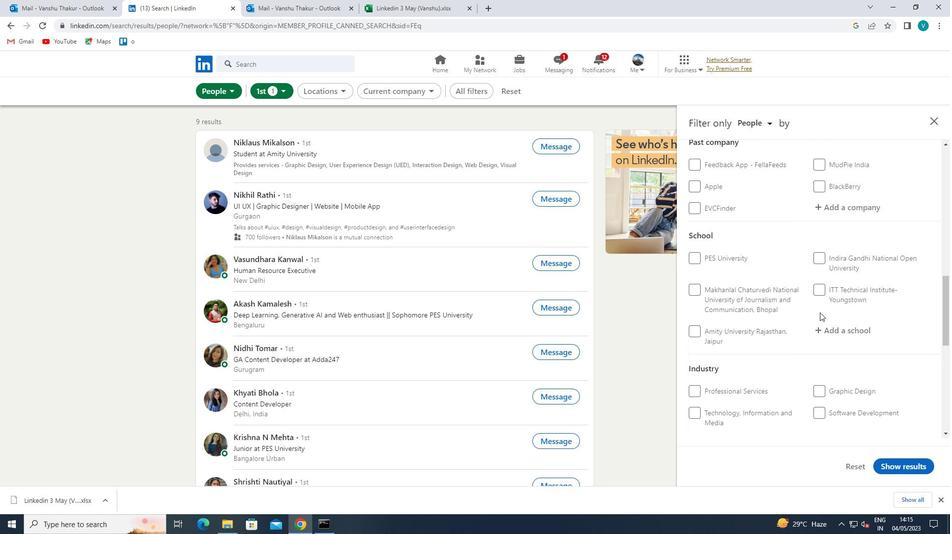 
Action: Mouse pressed left at (839, 333)
Screenshot: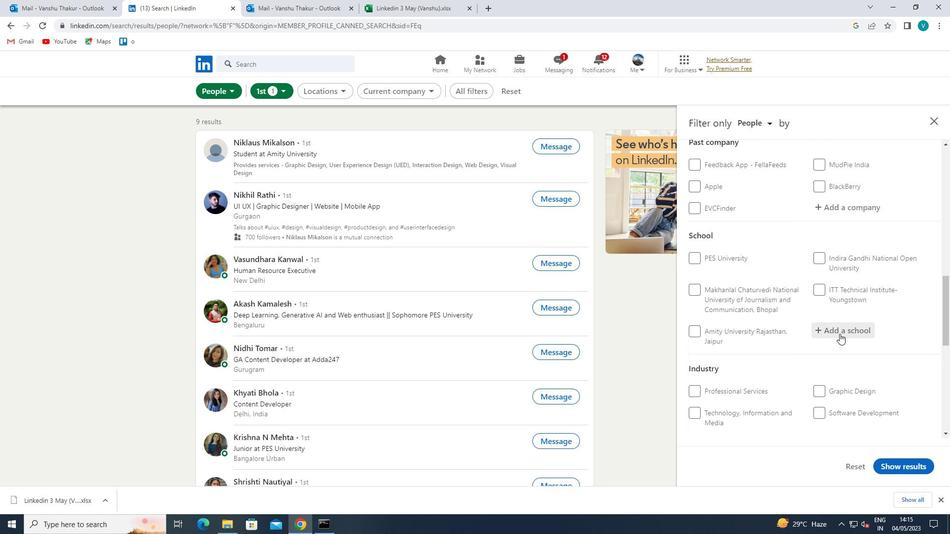 
Action: Key pressed <Key.shift><Key.shift>KOTA<Key.space><Key.shift>OPEM<Key.backspace>N<Key.space>
Screenshot: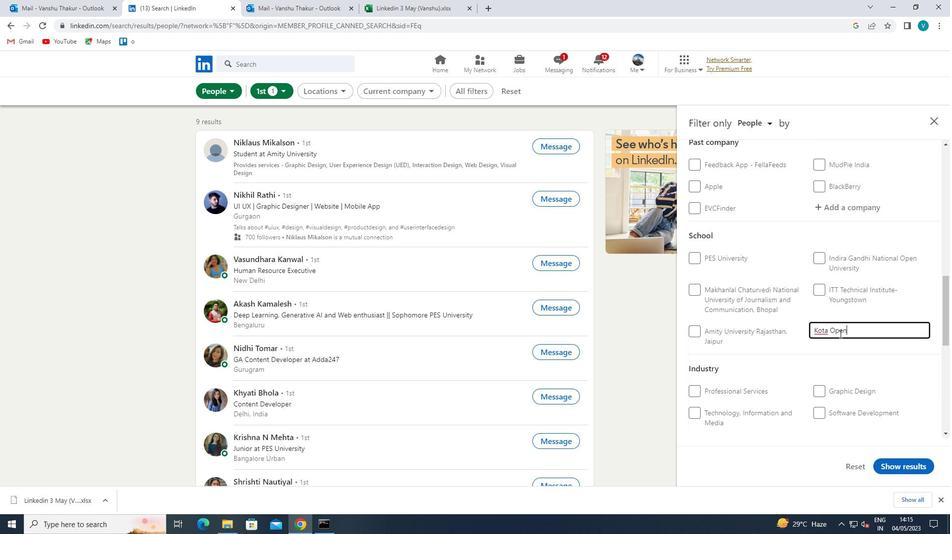 
Action: Mouse moved to (784, 344)
Screenshot: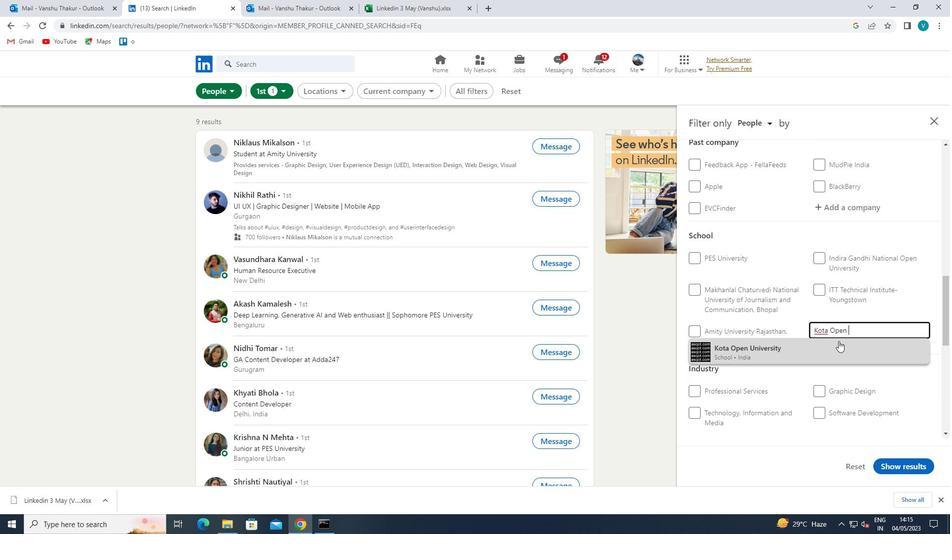 
Action: Mouse pressed left at (784, 344)
Screenshot: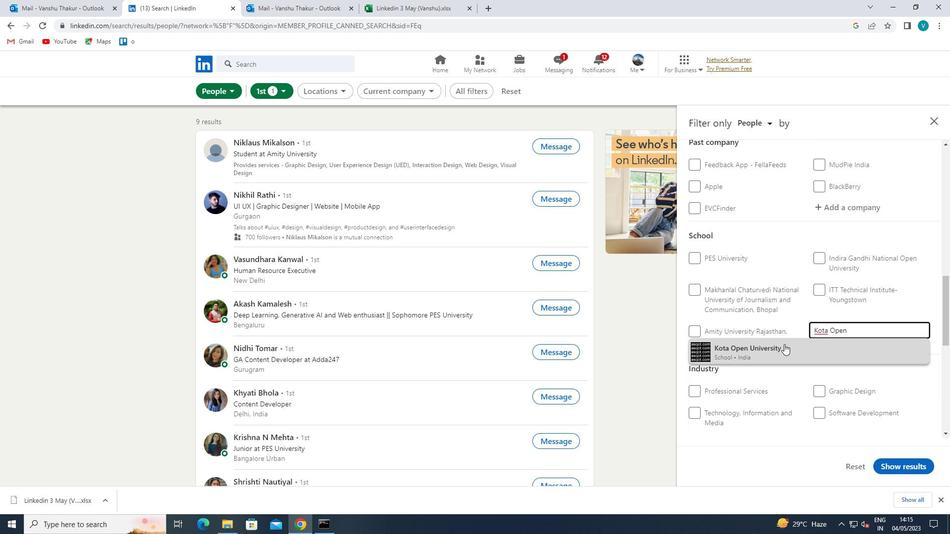 
Action: Mouse moved to (786, 342)
Screenshot: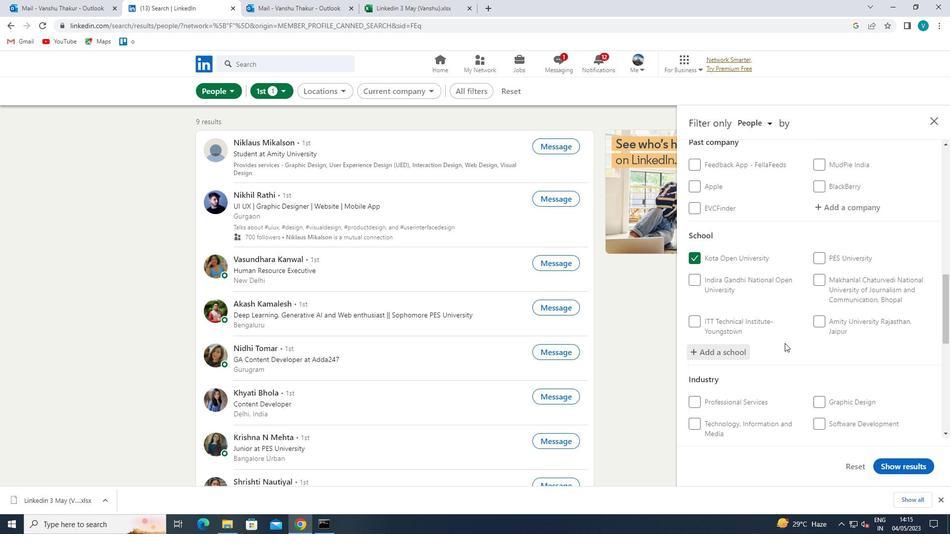 
Action: Mouse scrolled (786, 341) with delta (0, 0)
Screenshot: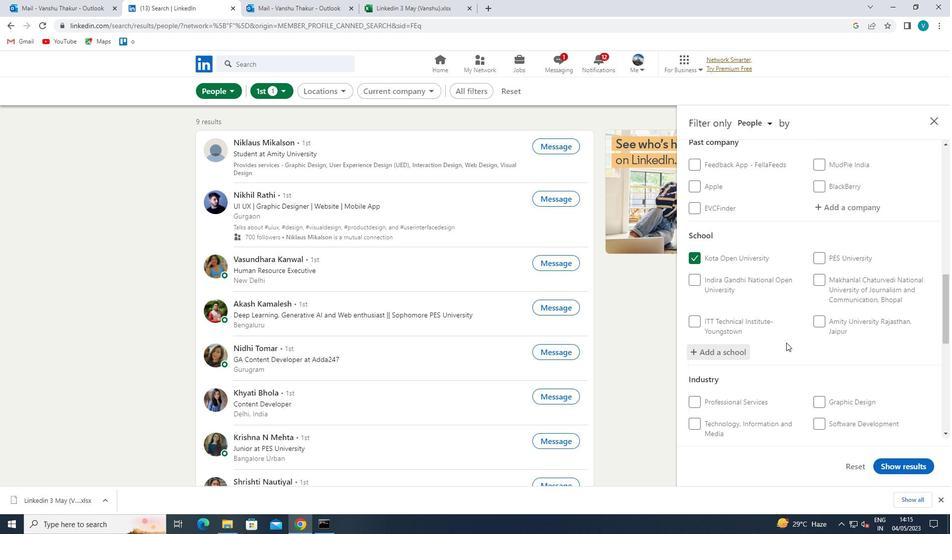 
Action: Mouse scrolled (786, 341) with delta (0, 0)
Screenshot: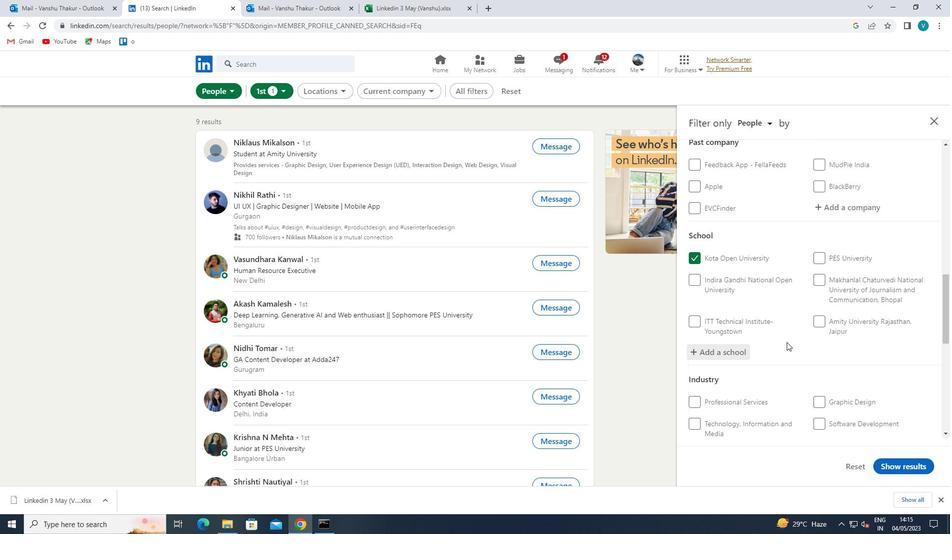 
Action: Mouse moved to (828, 358)
Screenshot: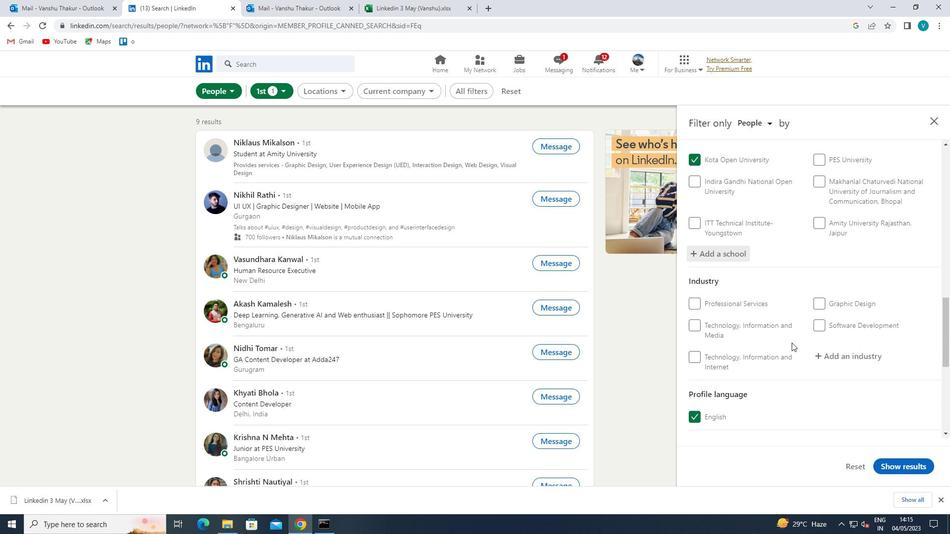 
Action: Mouse pressed left at (828, 358)
Screenshot: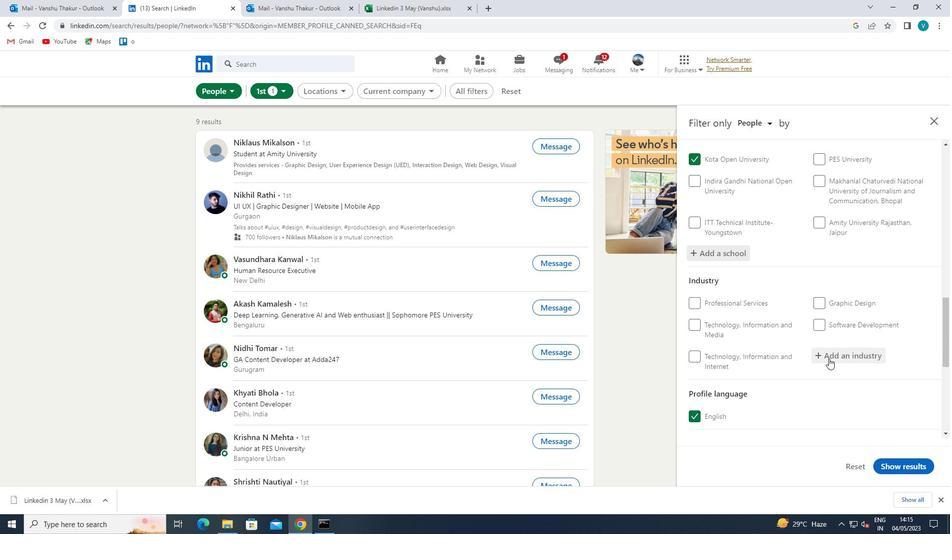 
Action: Key pressed <Key.shift>TRANS
Screenshot: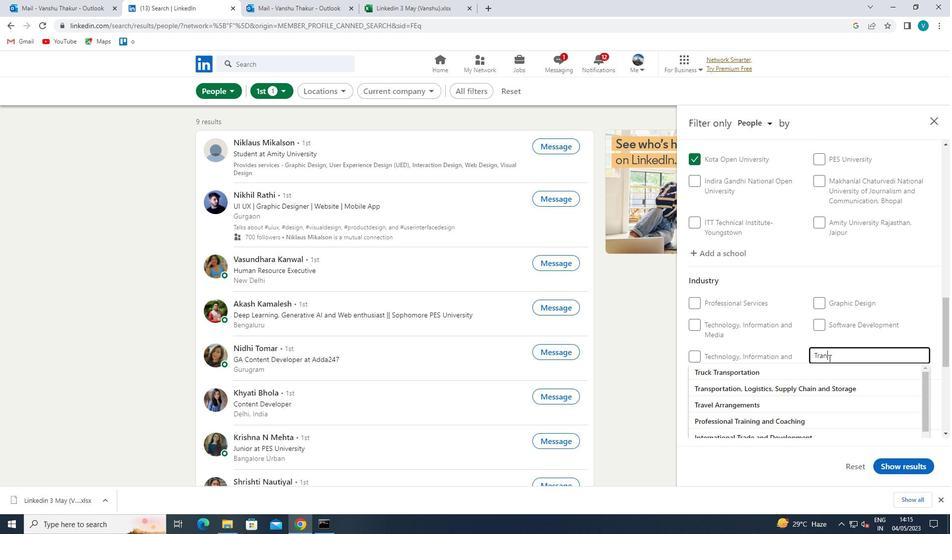 
Action: Mouse moved to (821, 383)
Screenshot: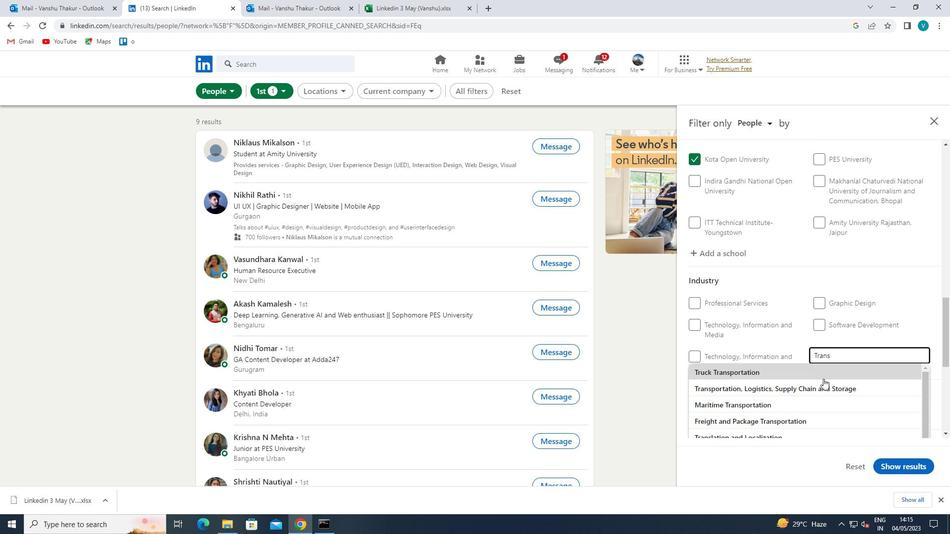 
Action: Mouse pressed left at (821, 383)
Screenshot: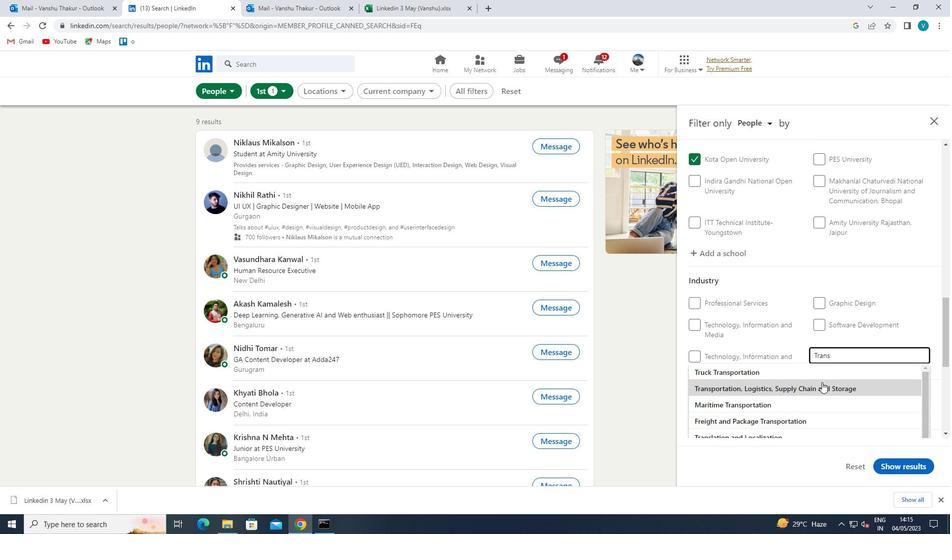 
Action: Mouse scrolled (821, 383) with delta (0, 0)
Screenshot: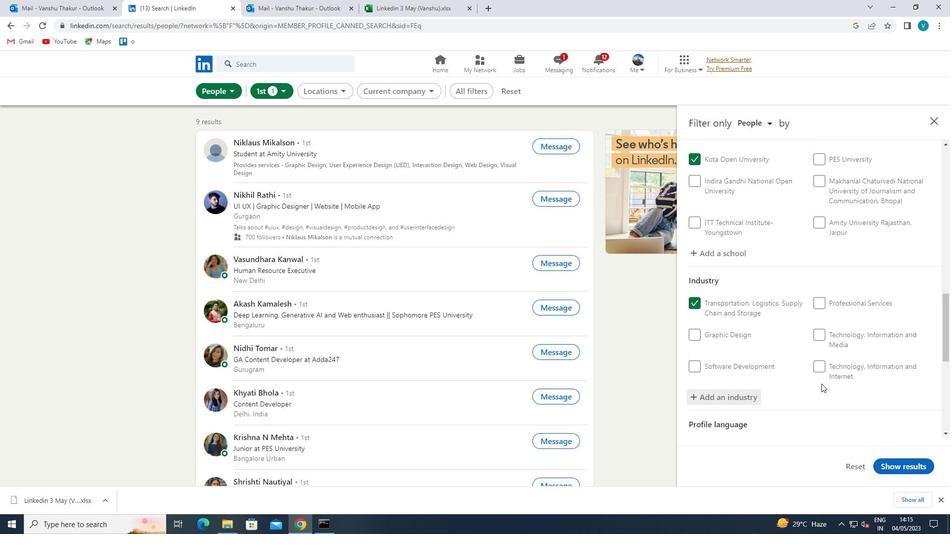 
Action: Mouse scrolled (821, 383) with delta (0, 0)
Screenshot: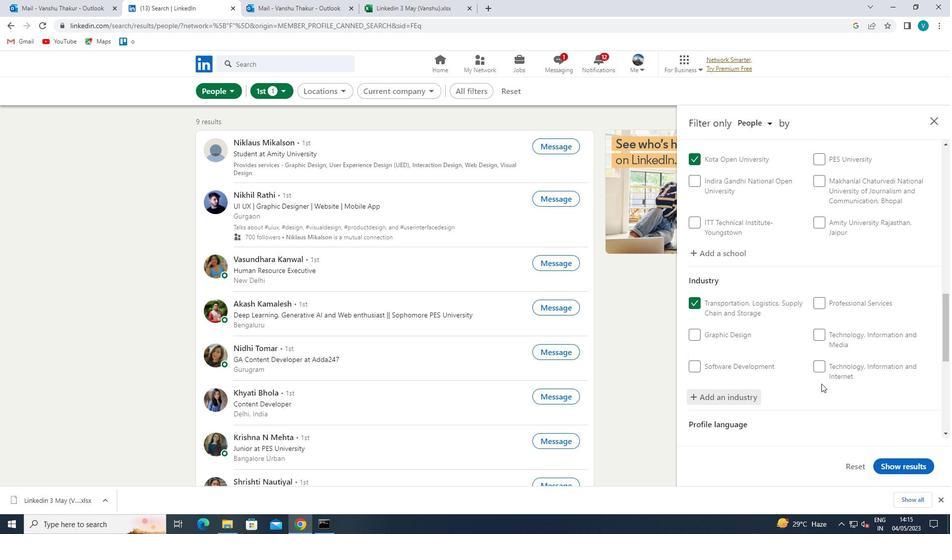 
Action: Mouse scrolled (821, 383) with delta (0, 0)
Screenshot: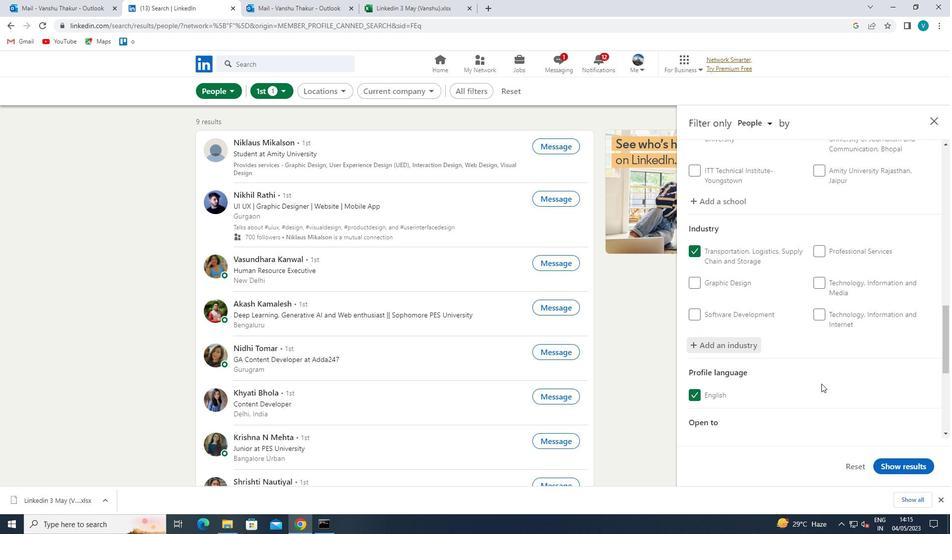 
Action: Mouse scrolled (821, 383) with delta (0, 0)
Screenshot: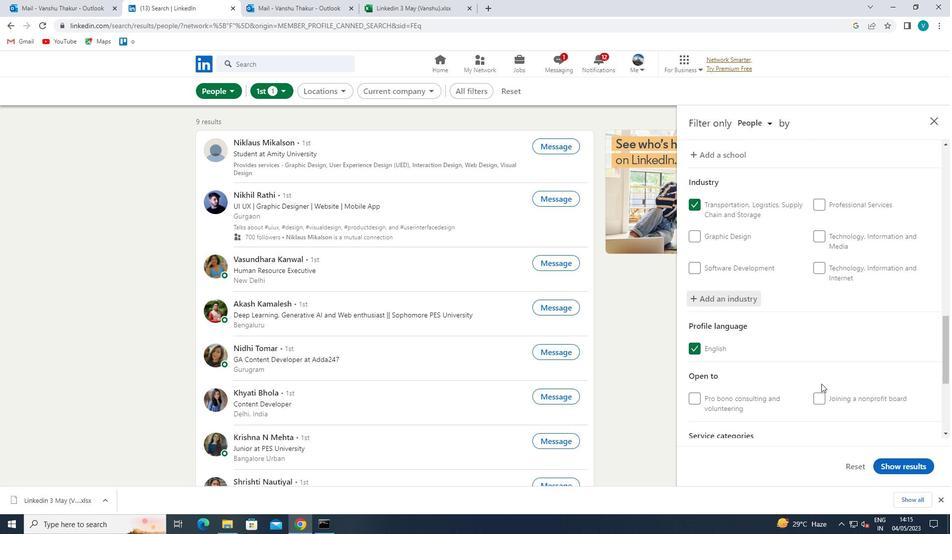 
Action: Mouse scrolled (821, 383) with delta (0, 0)
Screenshot: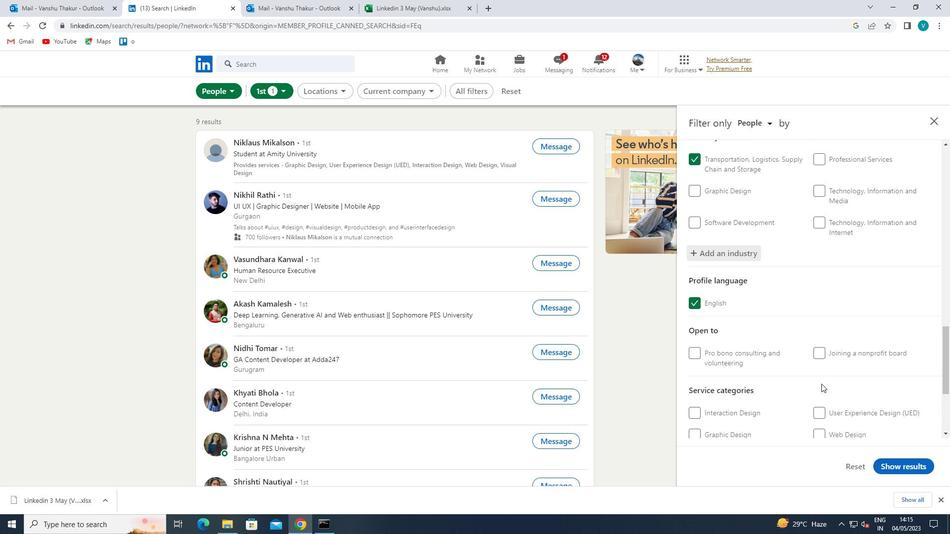 
Action: Mouse moved to (839, 351)
Screenshot: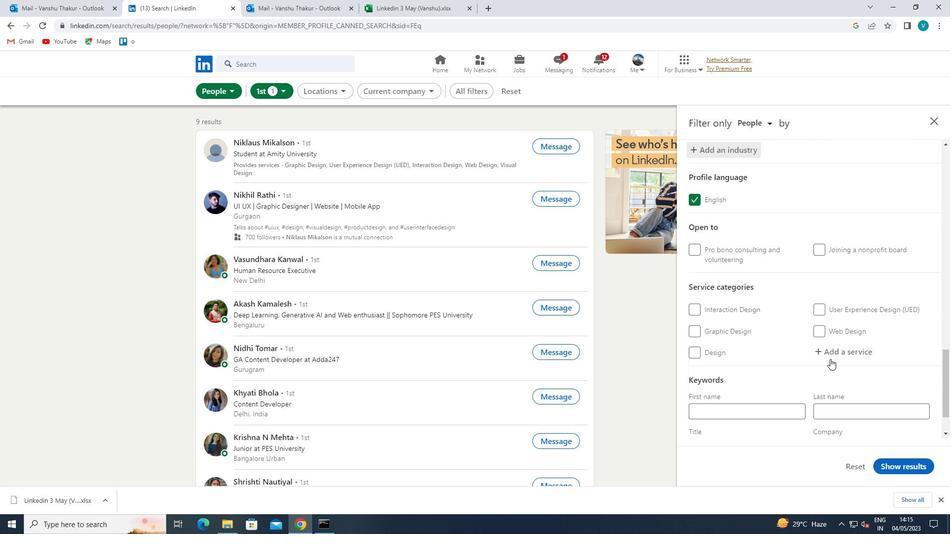 
Action: Mouse pressed left at (839, 351)
Screenshot: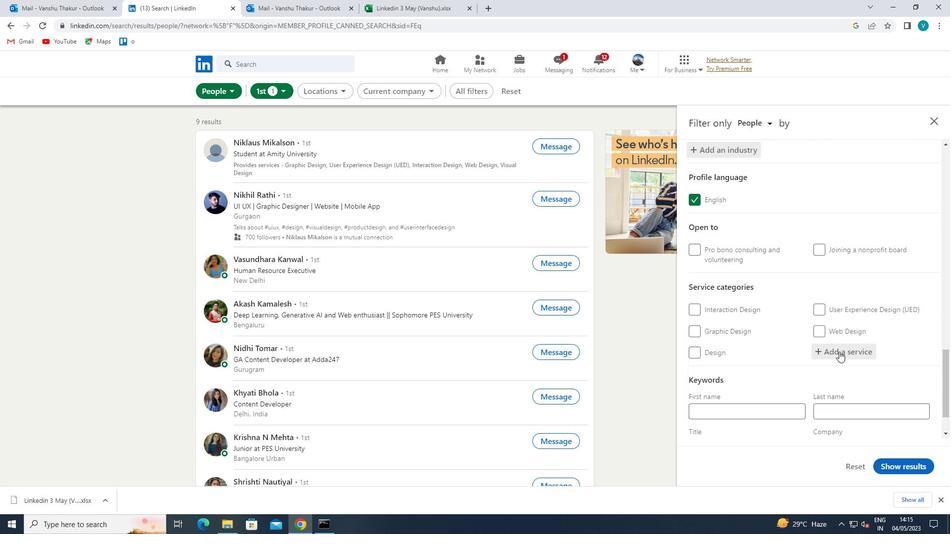 
Action: Key pressed <Key.shift>TRADE<Key.space>
Screenshot: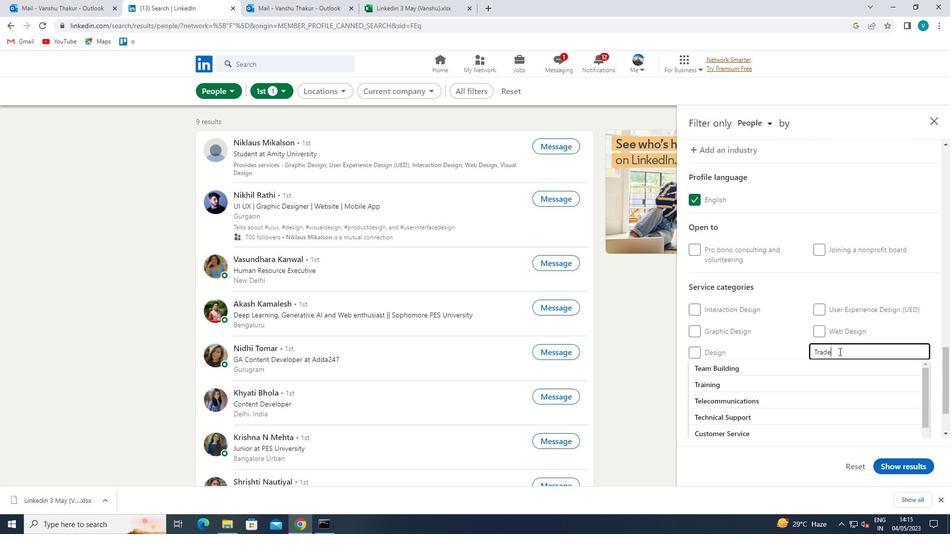 
Action: Mouse moved to (821, 362)
Screenshot: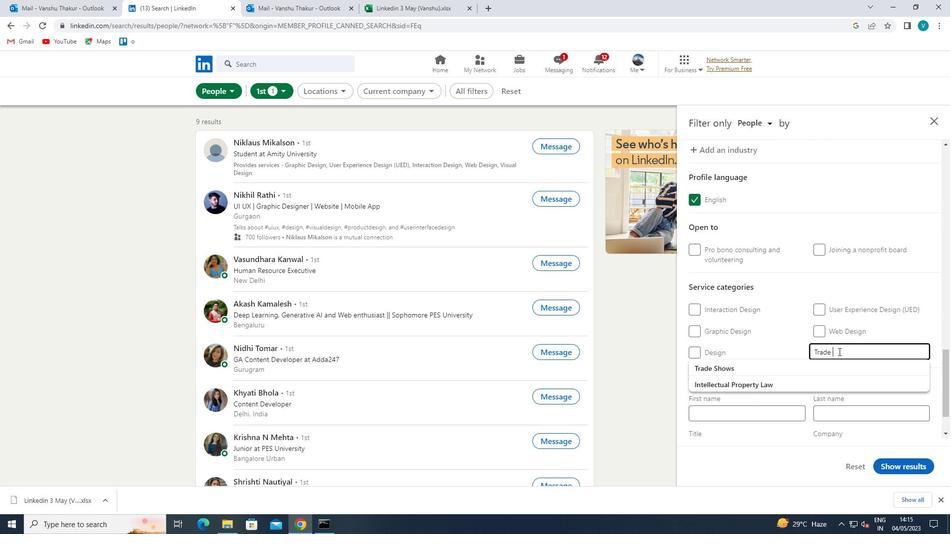 
Action: Mouse pressed left at (821, 362)
Screenshot: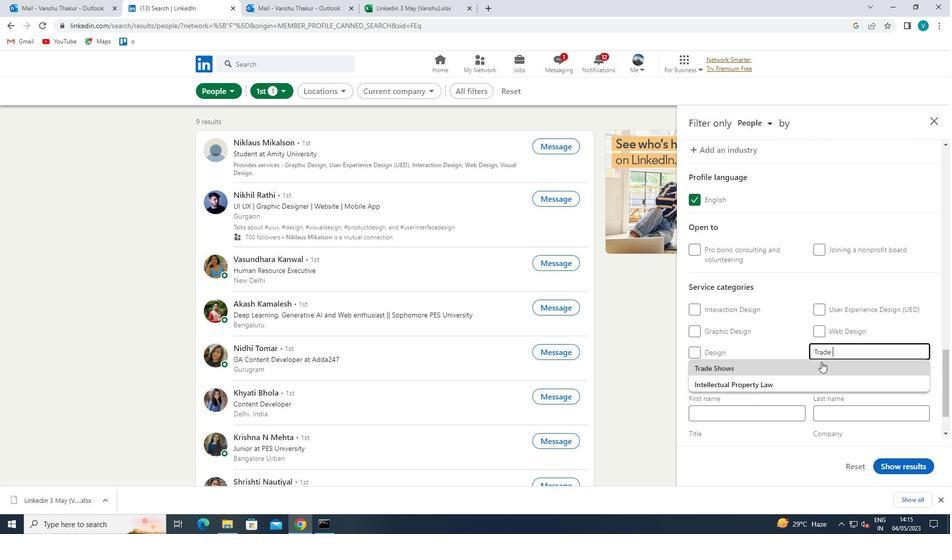 
Action: Mouse moved to (821, 361)
Screenshot: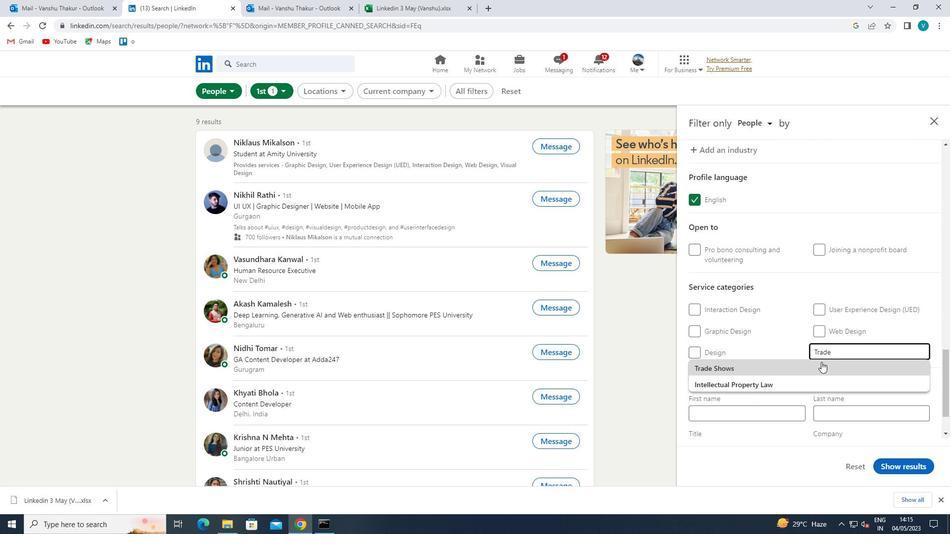 
Action: Mouse scrolled (821, 361) with delta (0, 0)
Screenshot: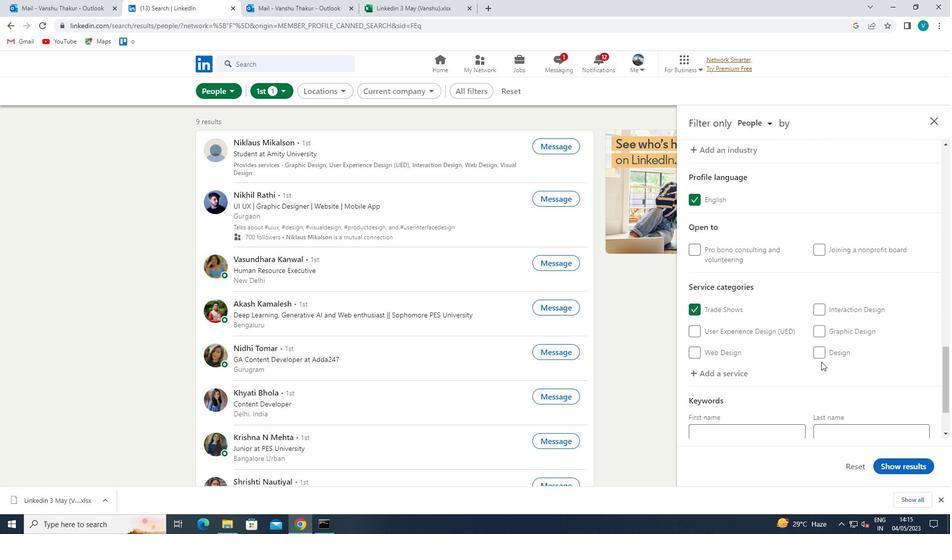 
Action: Mouse scrolled (821, 361) with delta (0, 0)
Screenshot: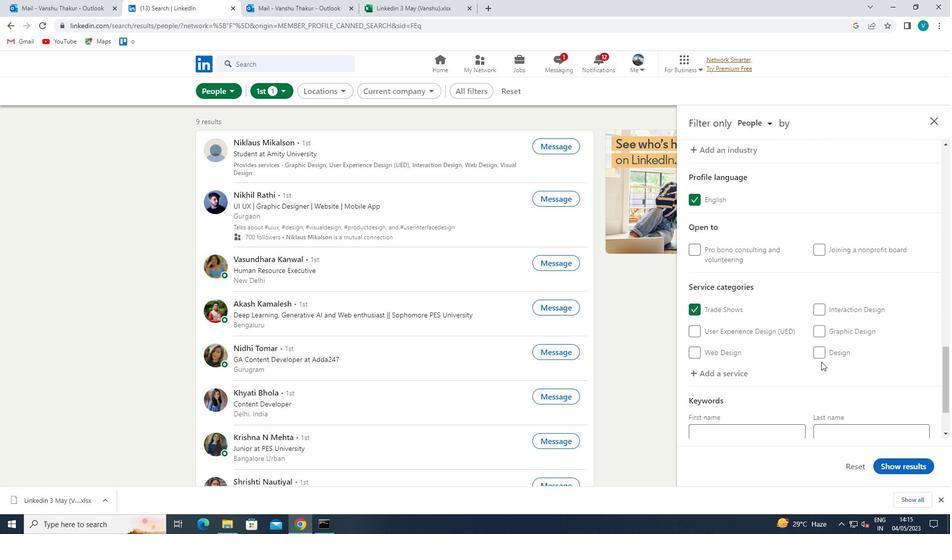 
Action: Mouse scrolled (821, 361) with delta (0, 0)
Screenshot: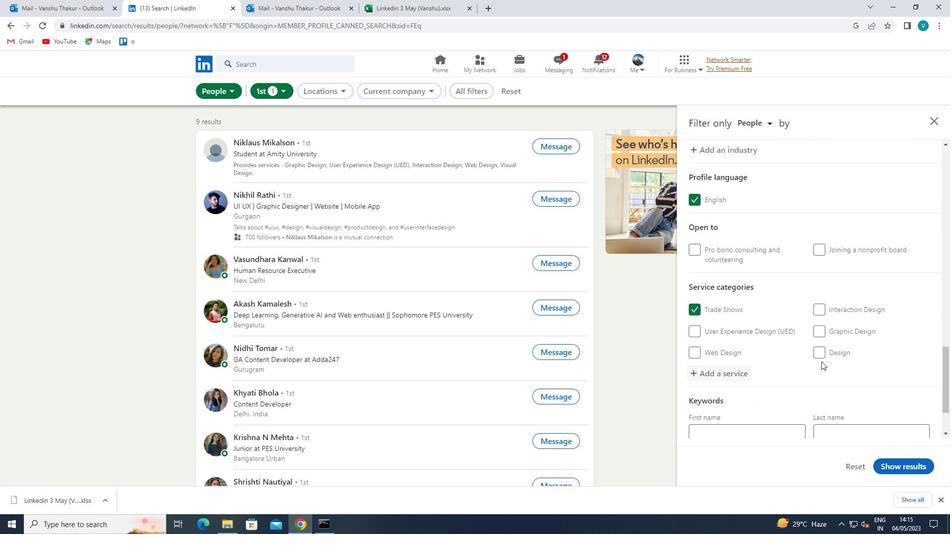 
Action: Mouse moved to (774, 382)
Screenshot: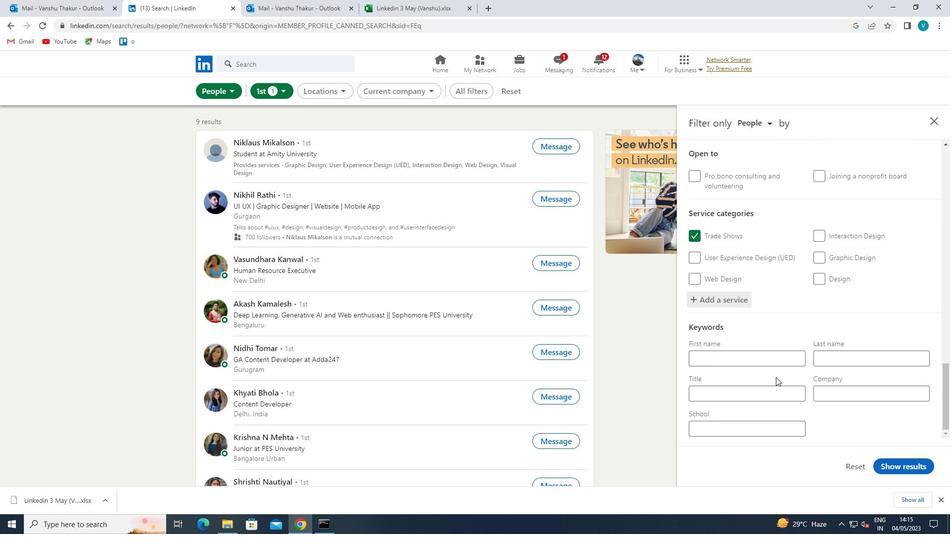 
Action: Mouse pressed left at (774, 382)
Screenshot: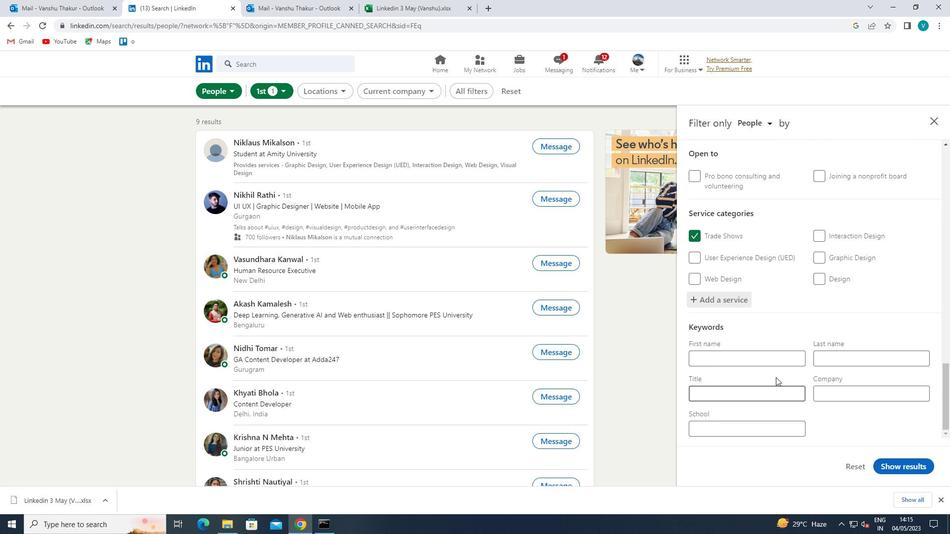 
Action: Mouse moved to (775, 383)
Screenshot: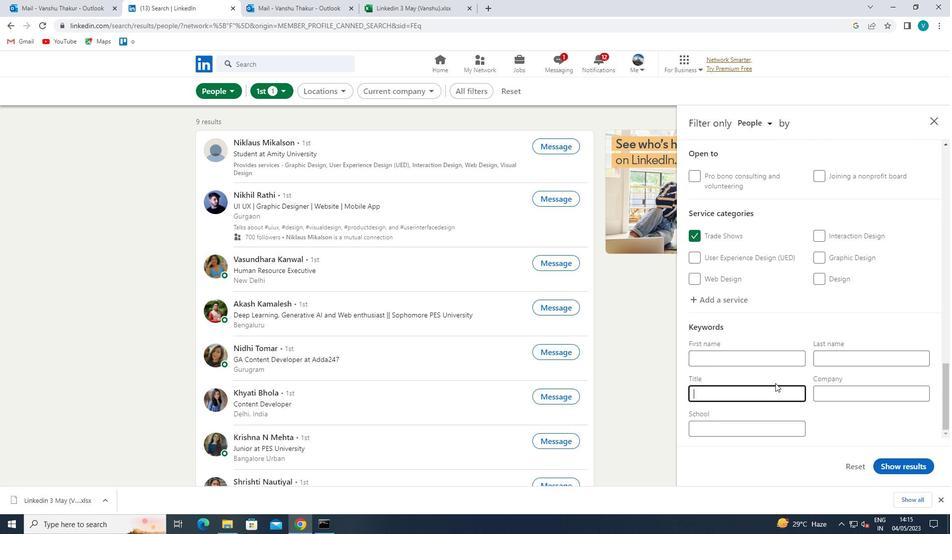 
Action: Key pressed <Key.shift>SALES<Key.space>
Screenshot: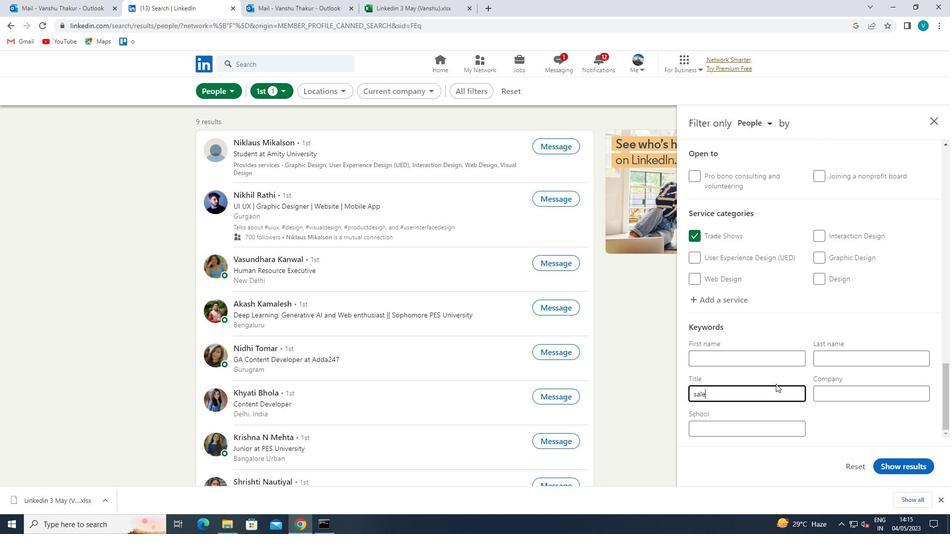 
Action: Mouse moved to (697, 396)
Screenshot: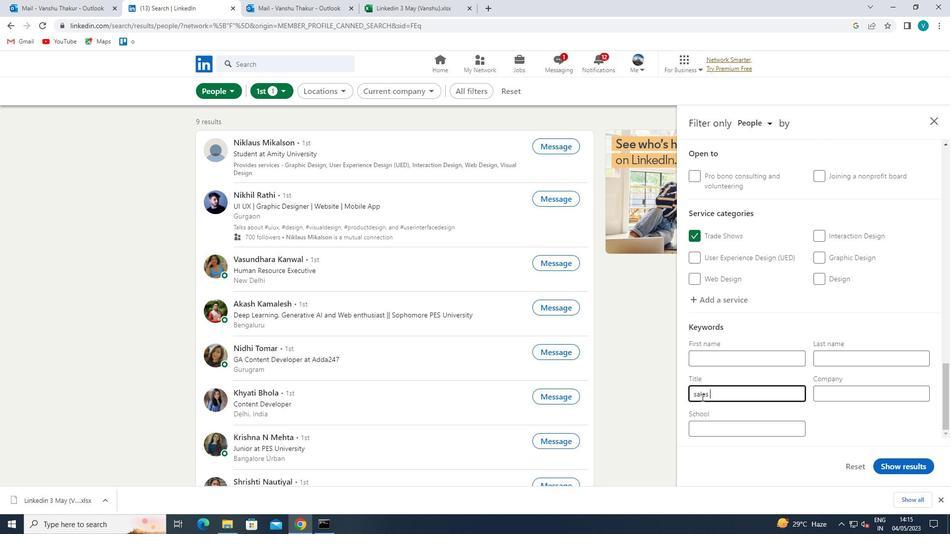 
Action: Mouse pressed left at (697, 396)
Screenshot: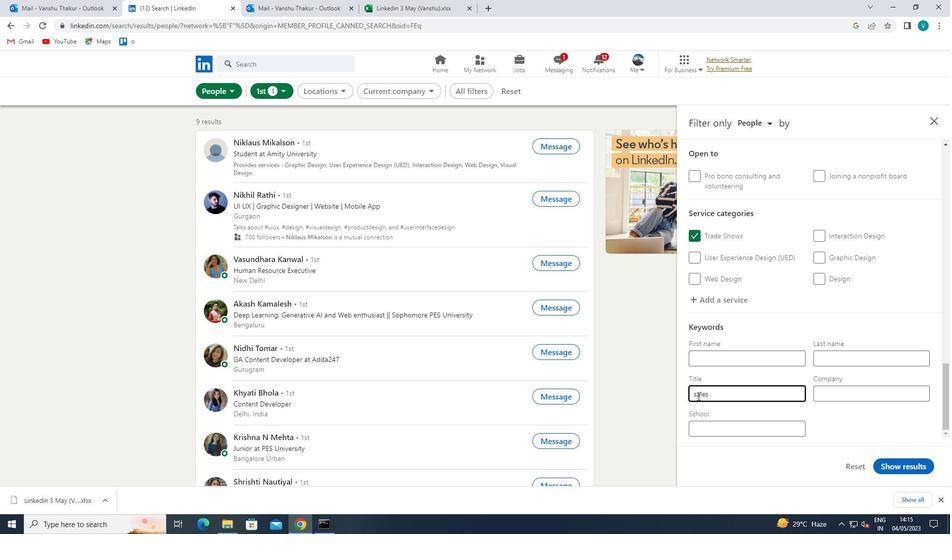 
Action: Mouse moved to (697, 395)
Screenshot: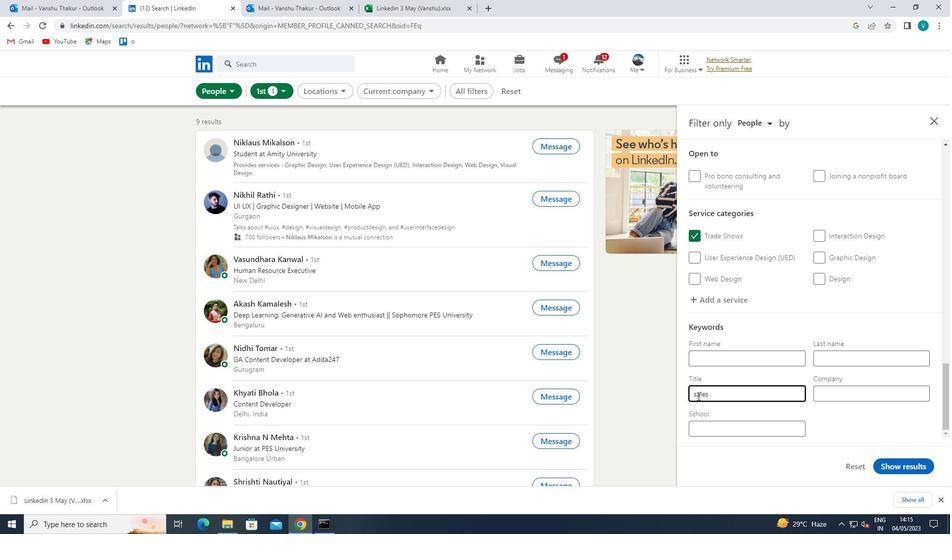 
Action: Key pressed <Key.backspace><Key.shift>S
Screenshot: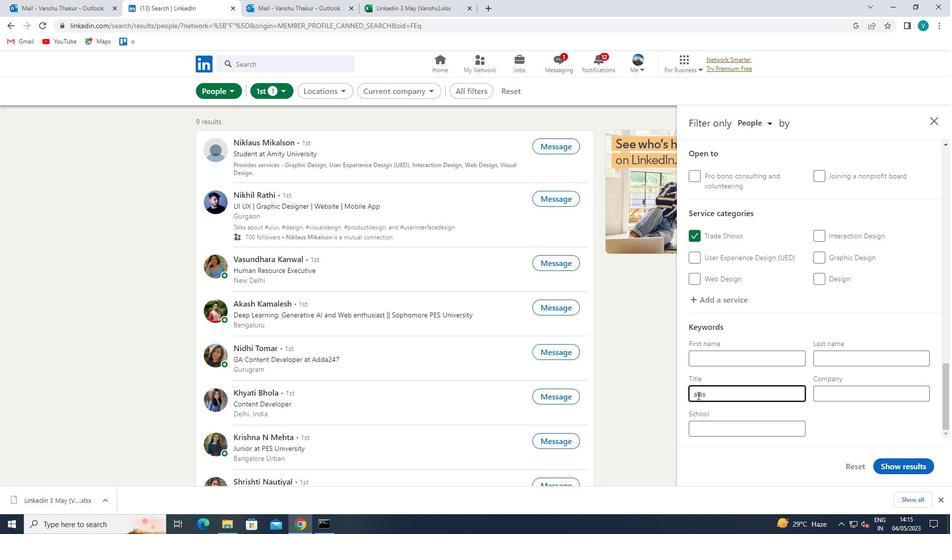 
Action: Mouse moved to (708, 390)
Screenshot: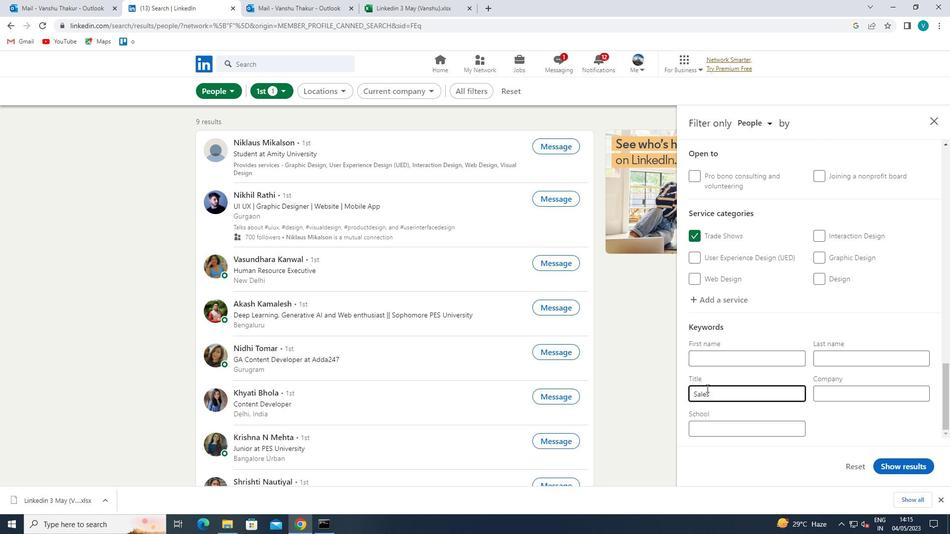 
Action: Mouse pressed left at (708, 390)
Screenshot: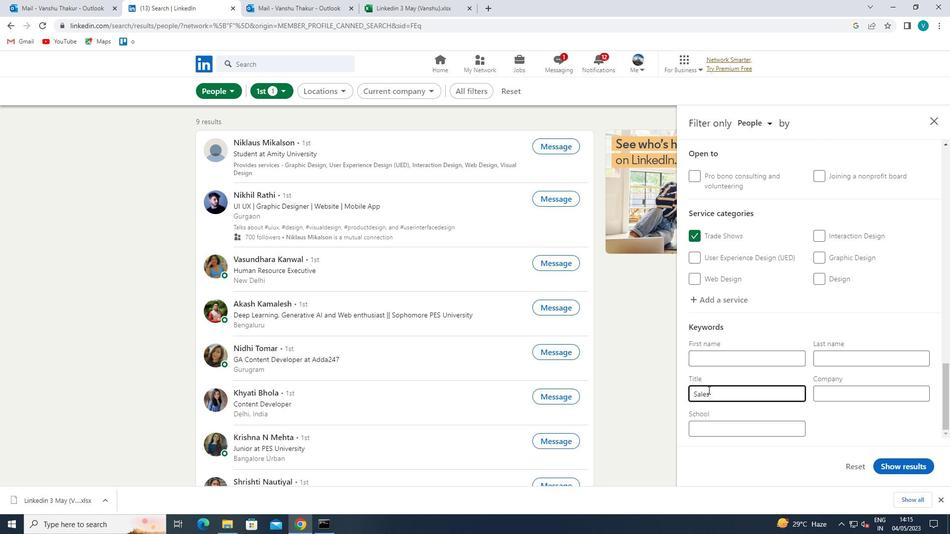 
Action: Key pressed <Key.space><Key.shift>ANALYST
Screenshot: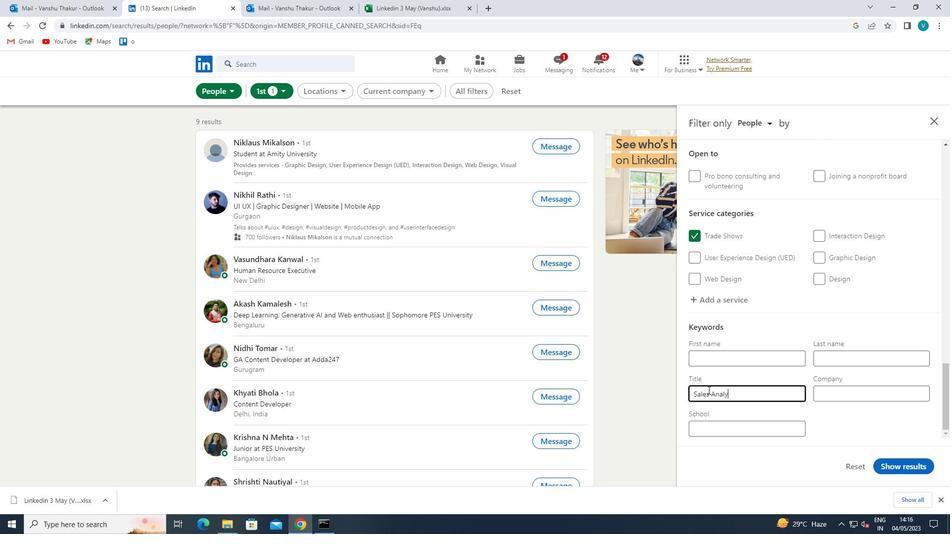 
Action: Mouse moved to (904, 463)
Screenshot: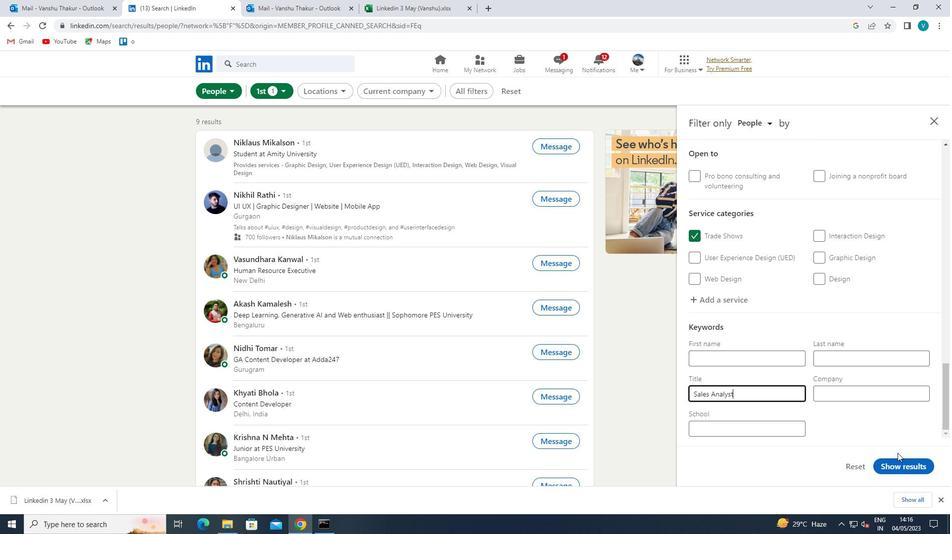 
Action: Mouse pressed left at (904, 463)
Screenshot: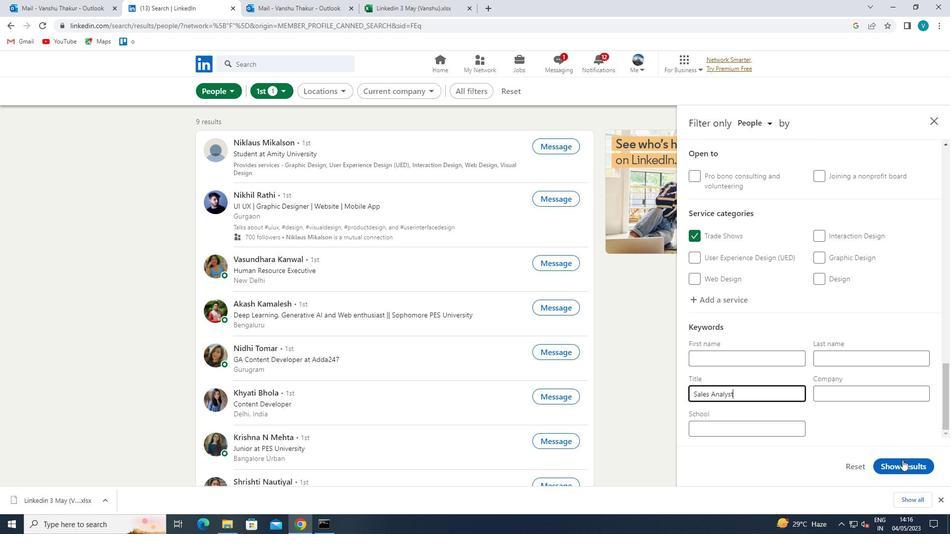
